 Task: Look for space in Narwar, India from 6th September, 2023 to 10th September, 2023 for 1 adult in price range Rs.9000 to Rs.17000. Place can be private room with 1  bedroom having 1 bed and 1 bathroom. Property type can be house, flat, guest house, hotel. Amenities needed are: washing machine. Booking option can be shelf check-in. Required host language is English.
Action: Mouse moved to (427, 73)
Screenshot: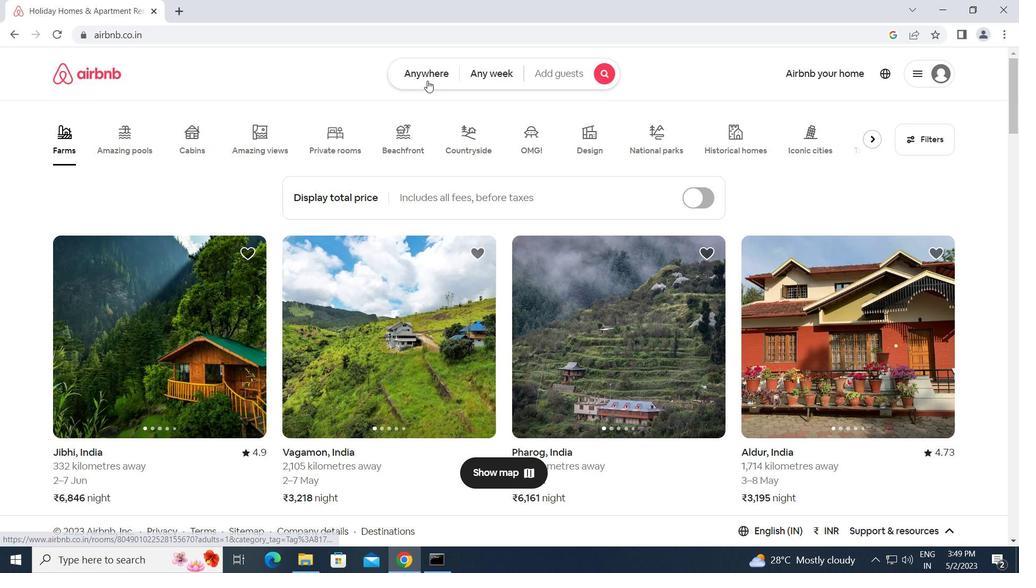 
Action: Mouse pressed left at (427, 73)
Screenshot: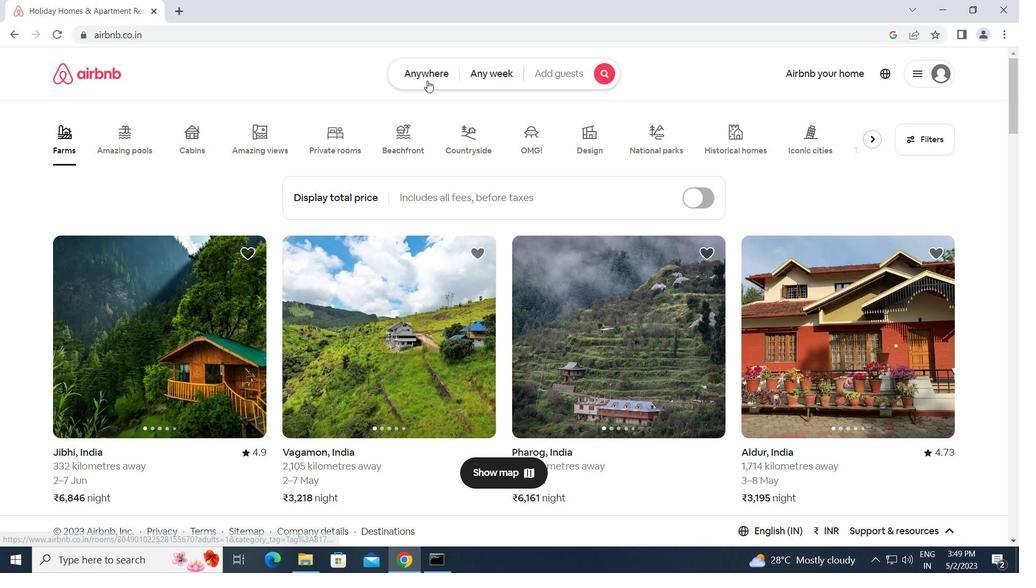 
Action: Mouse moved to (382, 110)
Screenshot: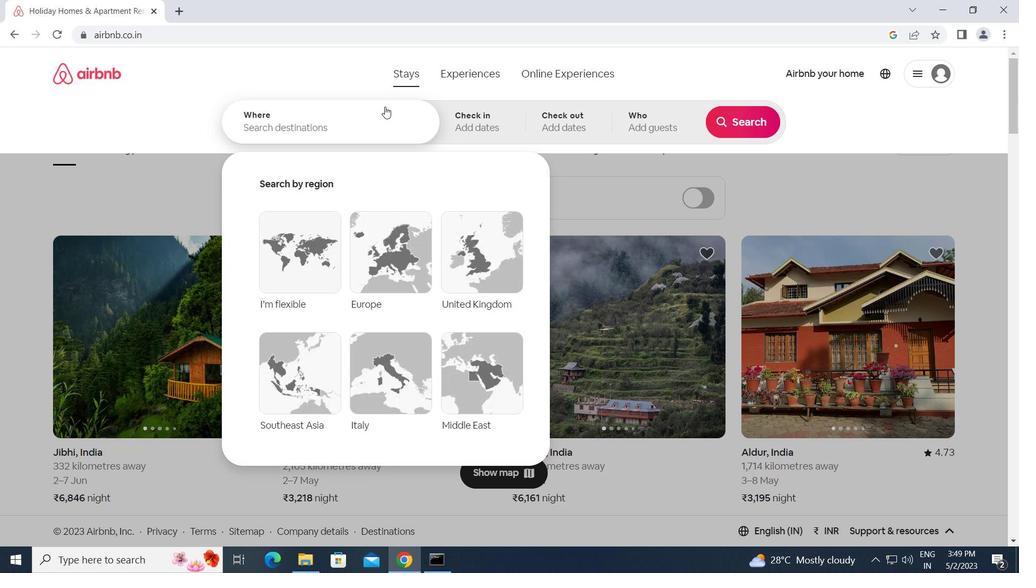 
Action: Mouse pressed left at (382, 110)
Screenshot: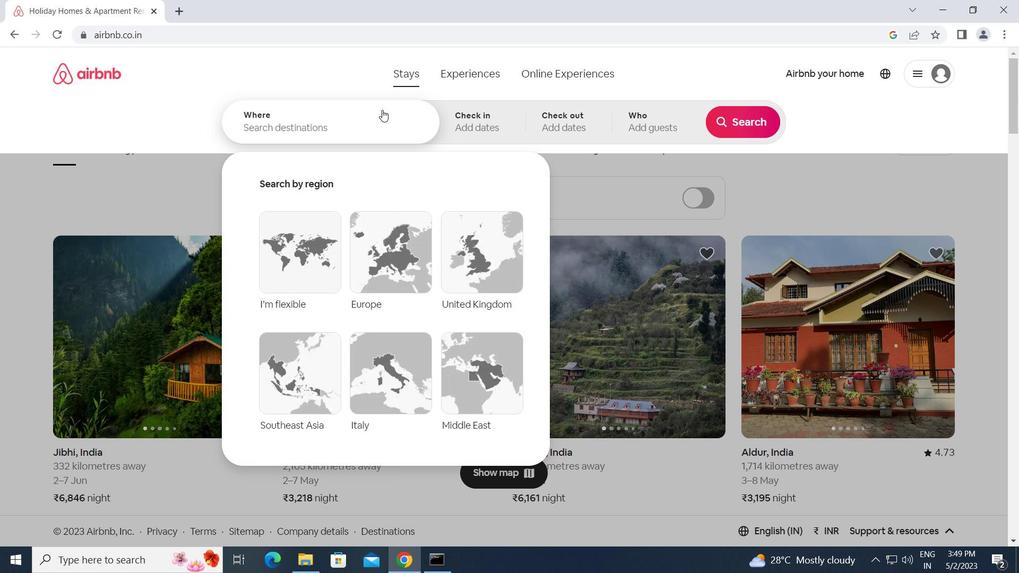 
Action: Key pressed n<Key.caps_lock>ara<Key.backspace>war,<Key.space><Key.caps_lock>i<Key.caps_lock>ndia<Key.enter>
Screenshot: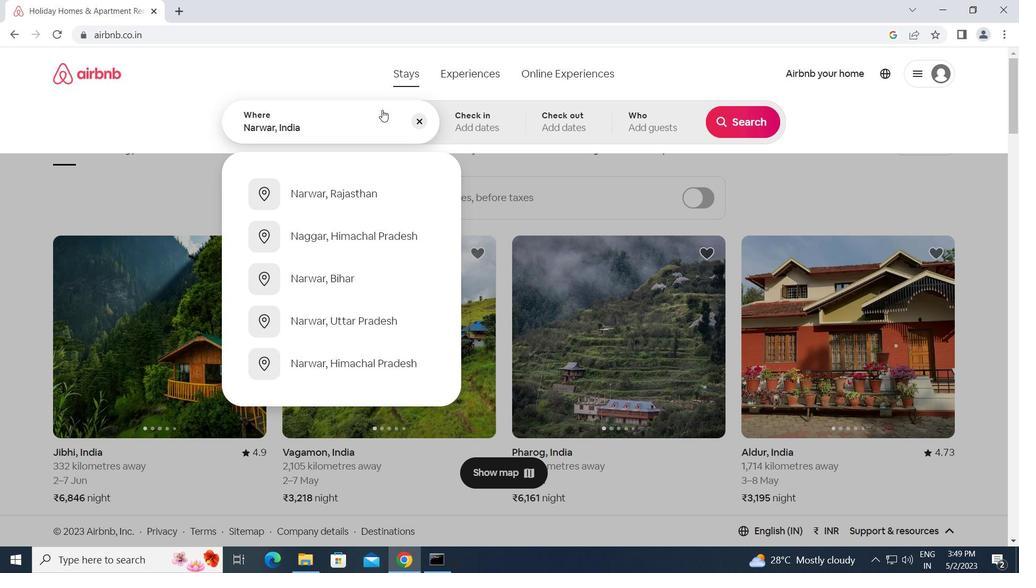 
Action: Mouse moved to (737, 228)
Screenshot: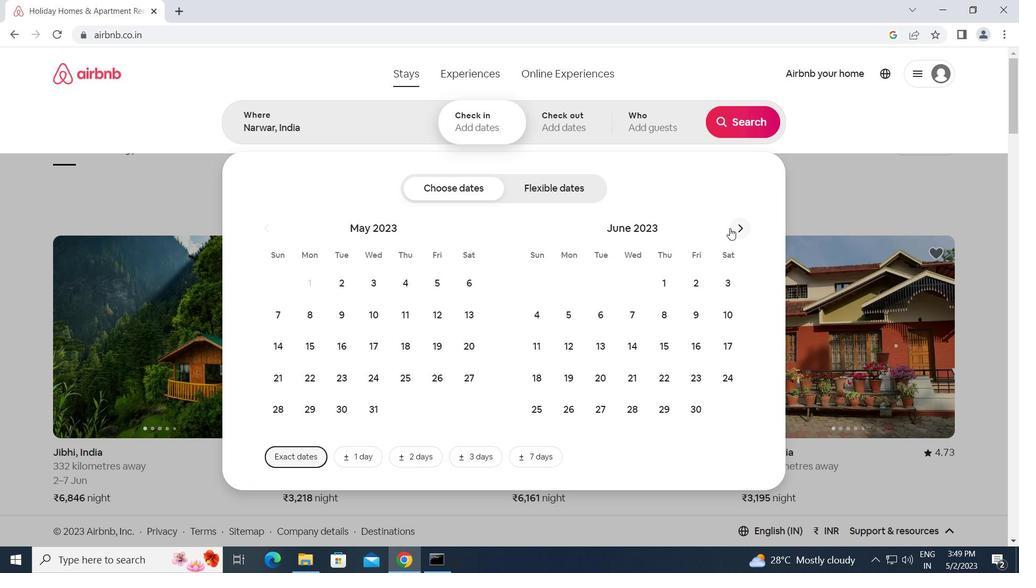 
Action: Mouse pressed left at (737, 228)
Screenshot: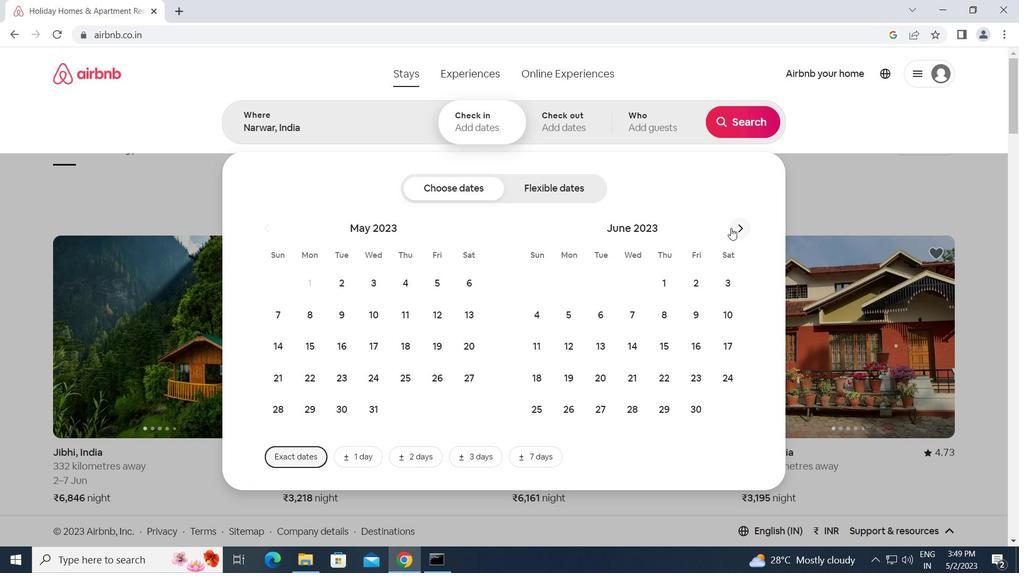 
Action: Mouse pressed left at (737, 228)
Screenshot: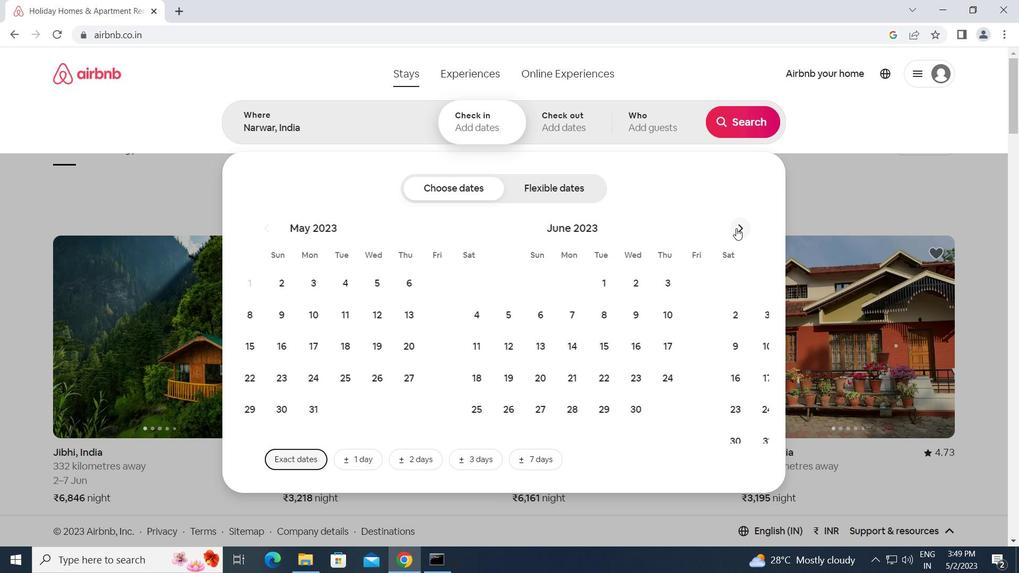 
Action: Mouse moved to (737, 228)
Screenshot: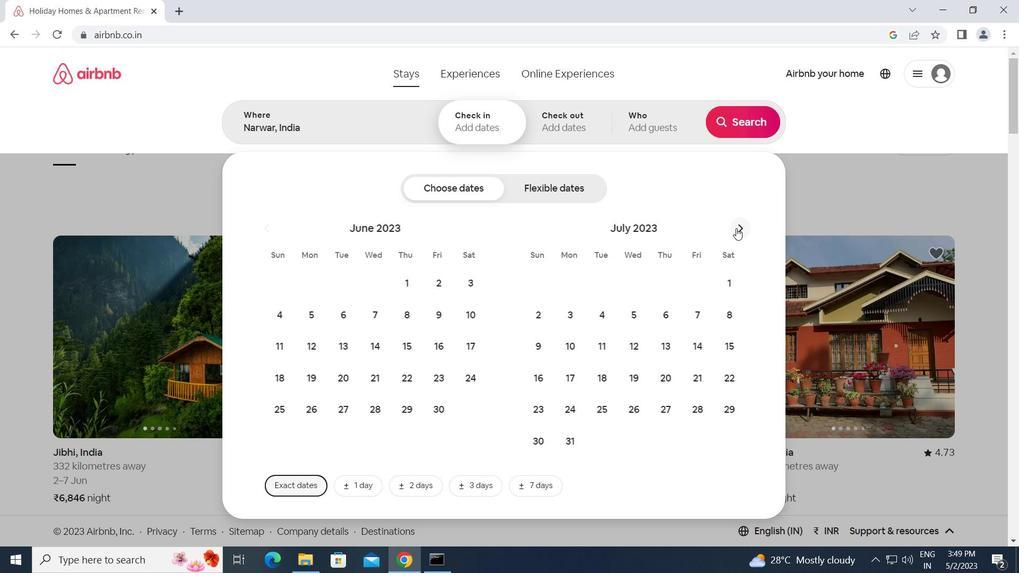
Action: Mouse pressed left at (737, 228)
Screenshot: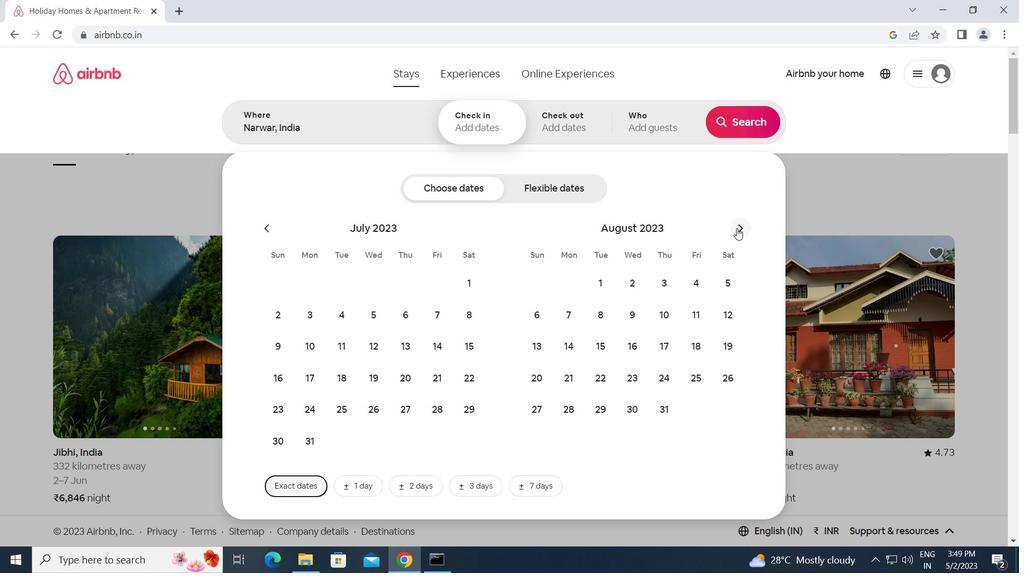 
Action: Mouse moved to (635, 319)
Screenshot: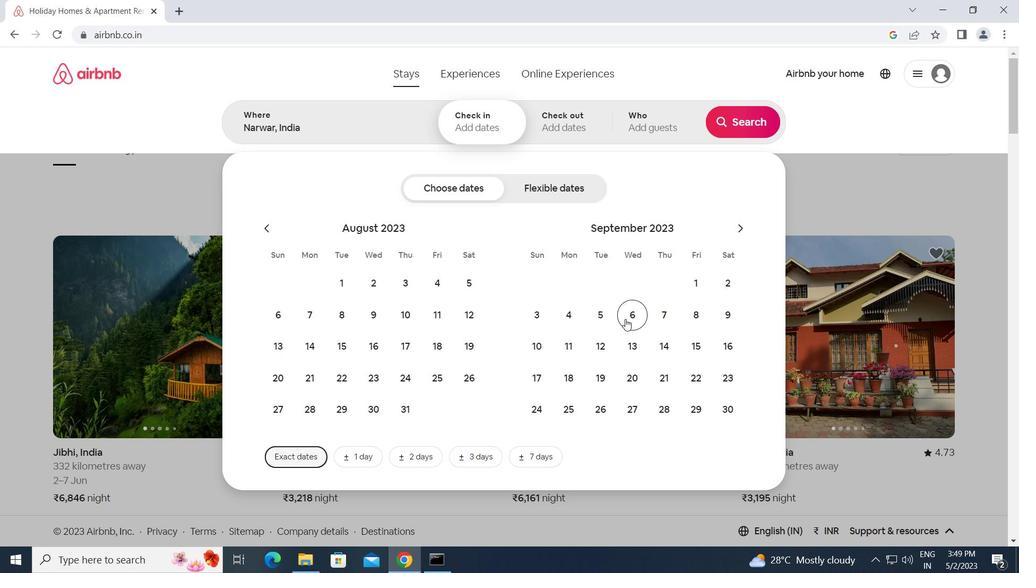 
Action: Mouse pressed left at (635, 319)
Screenshot: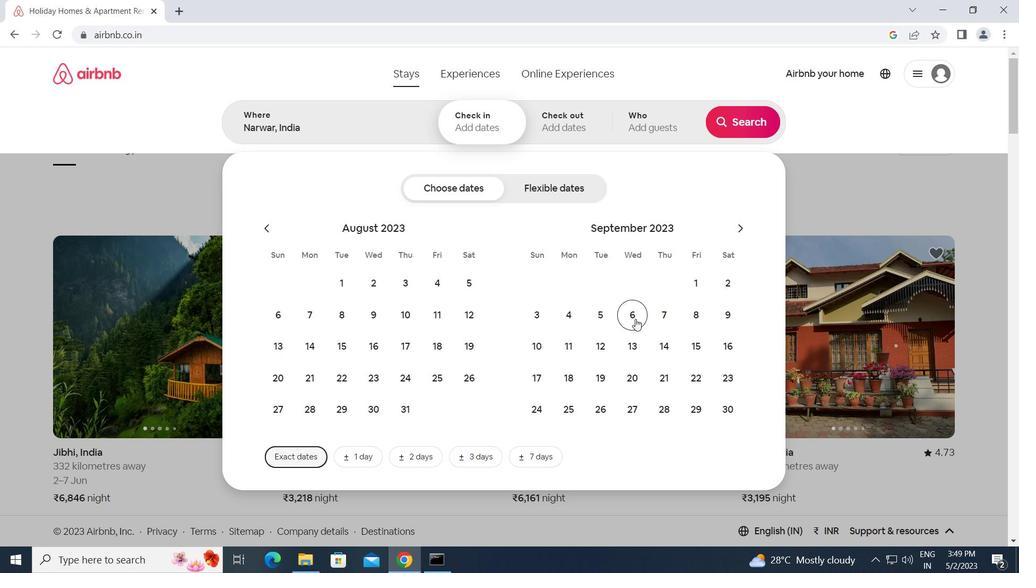 
Action: Mouse moved to (538, 351)
Screenshot: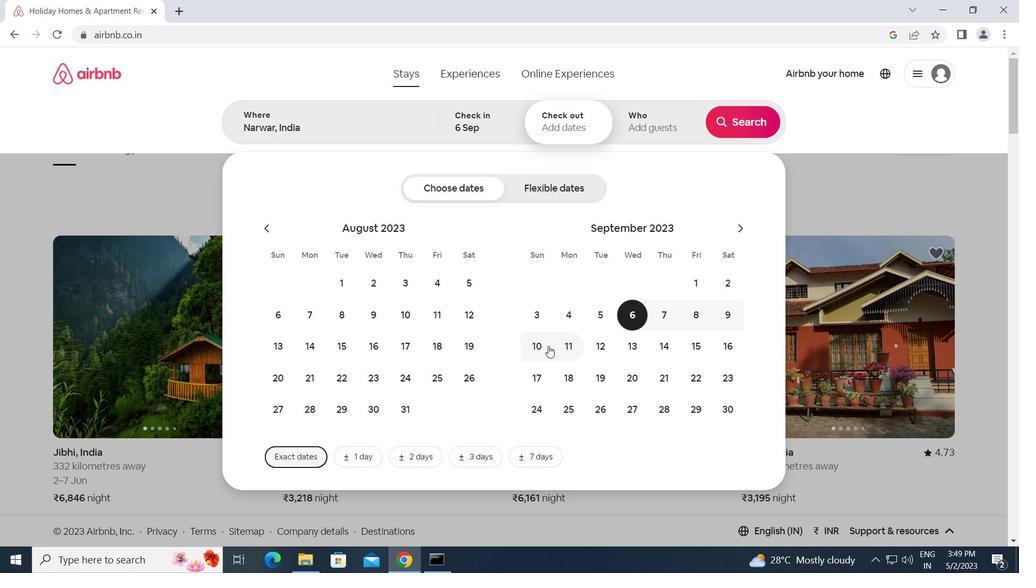 
Action: Mouse pressed left at (538, 351)
Screenshot: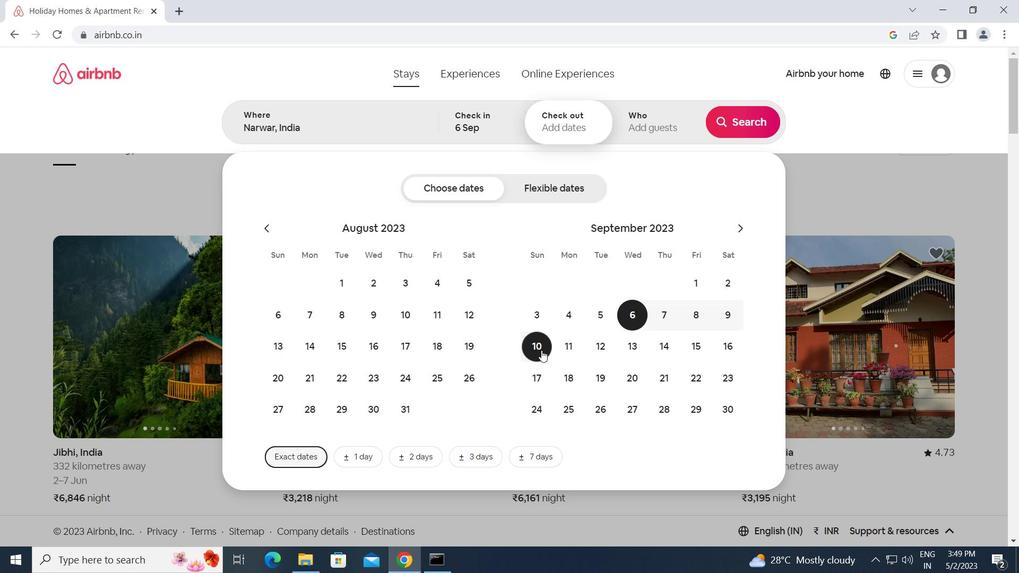 
Action: Mouse moved to (639, 121)
Screenshot: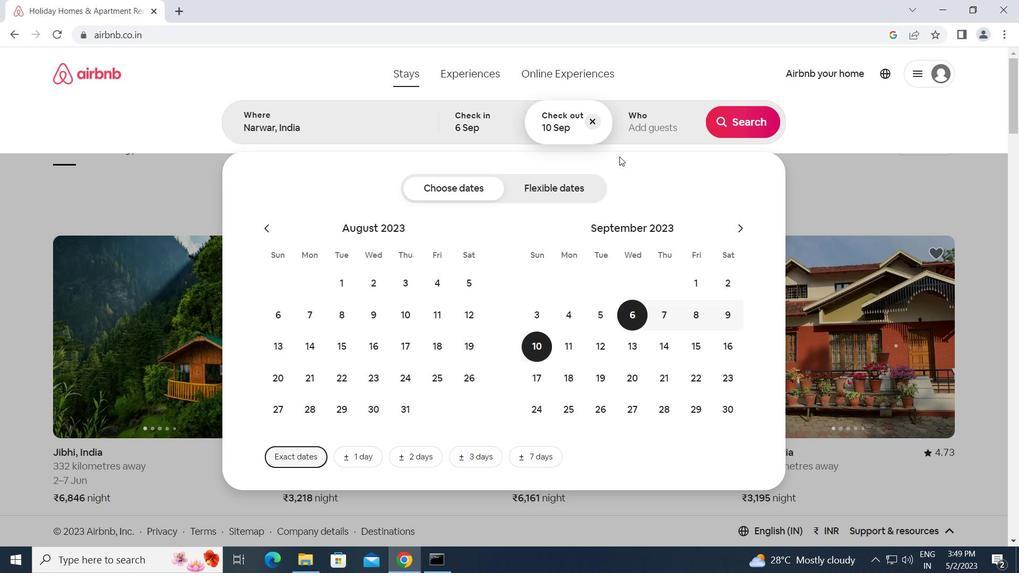 
Action: Mouse pressed left at (639, 121)
Screenshot: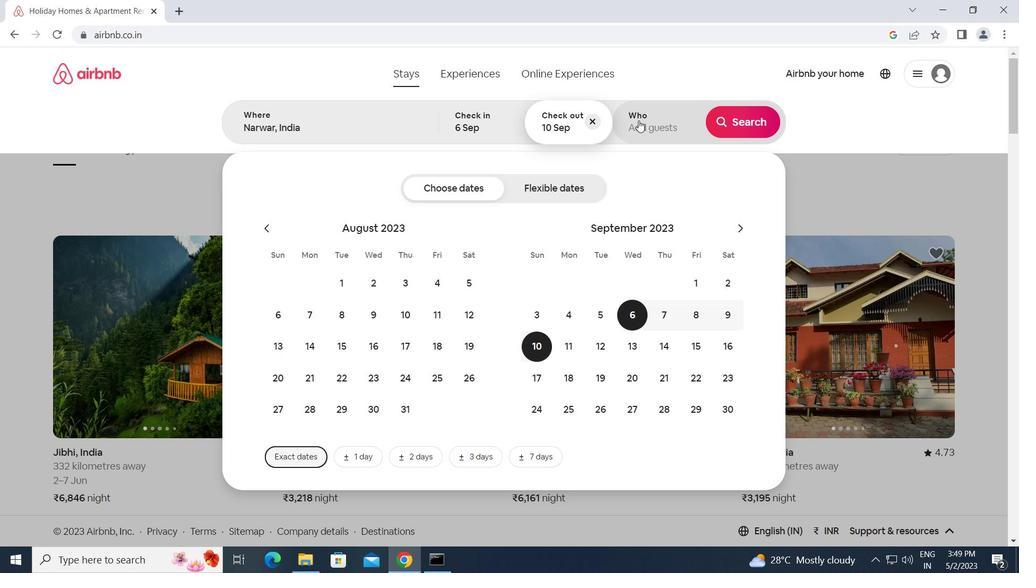 
Action: Mouse moved to (750, 192)
Screenshot: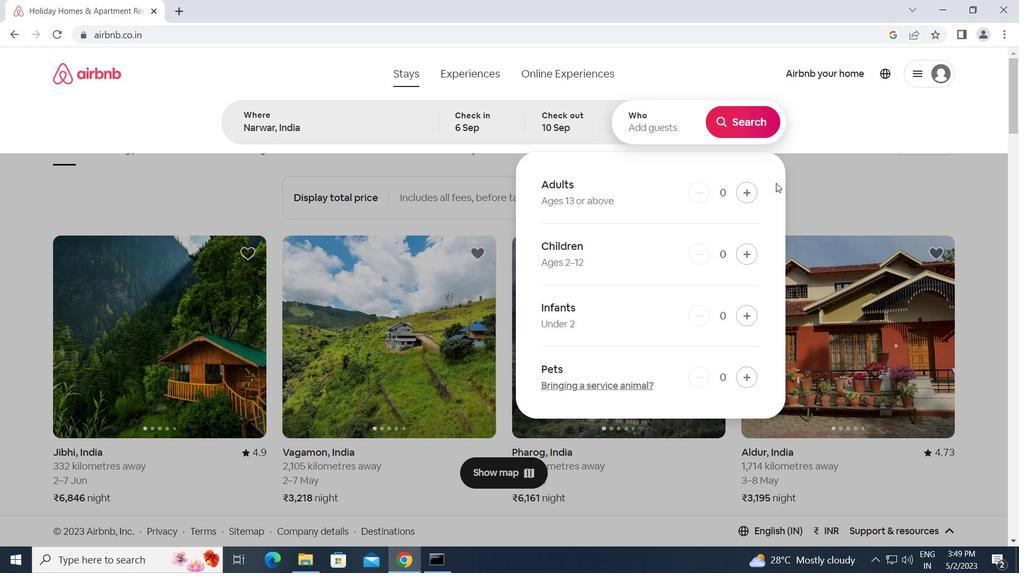 
Action: Mouse pressed left at (750, 192)
Screenshot: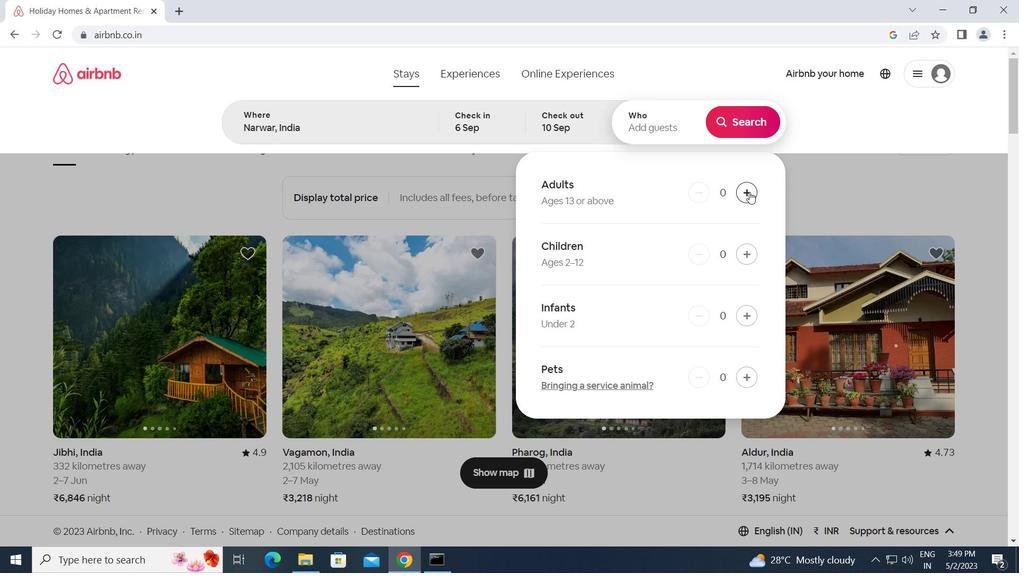 
Action: Mouse moved to (742, 115)
Screenshot: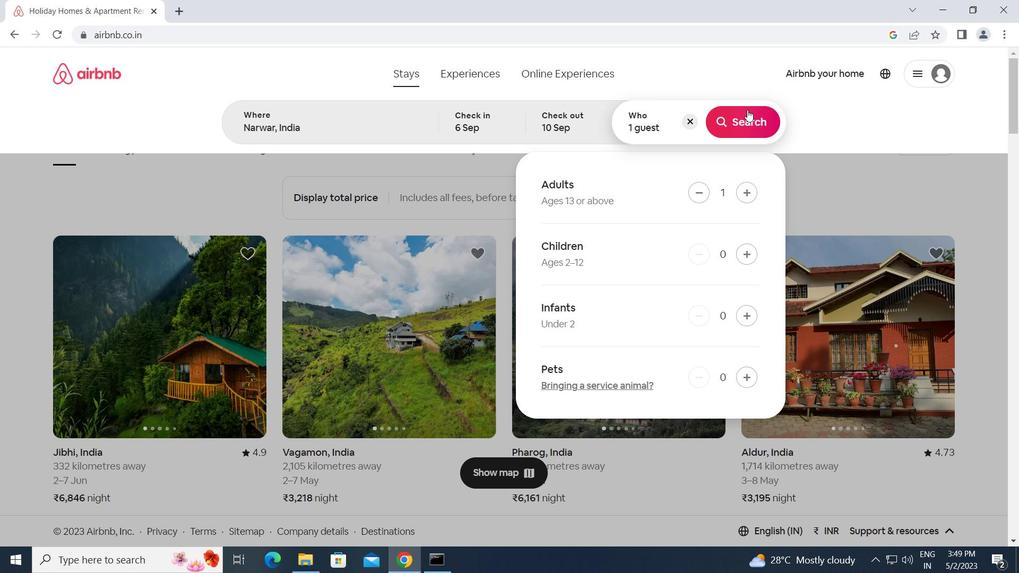
Action: Mouse pressed left at (742, 115)
Screenshot: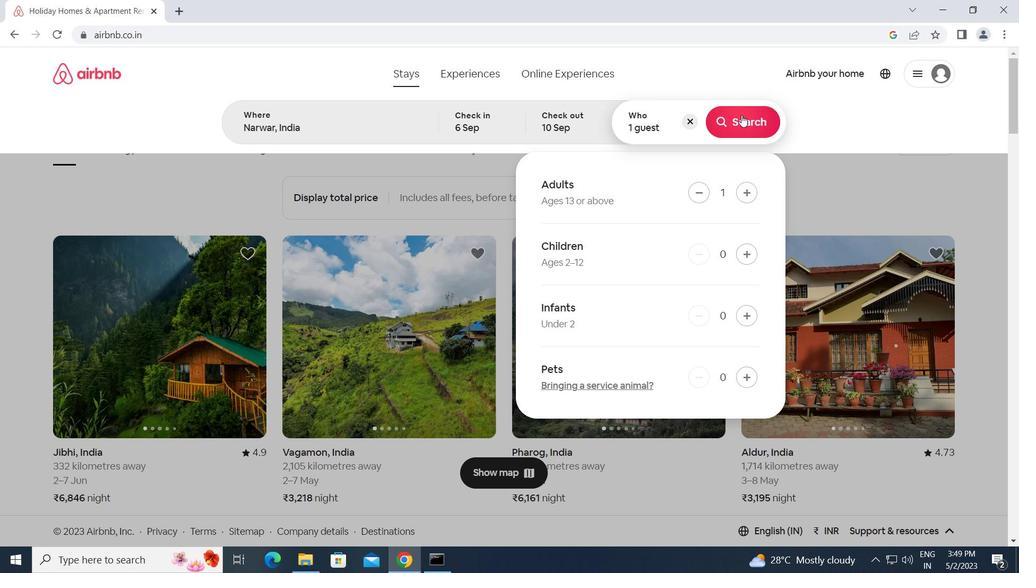 
Action: Mouse moved to (961, 122)
Screenshot: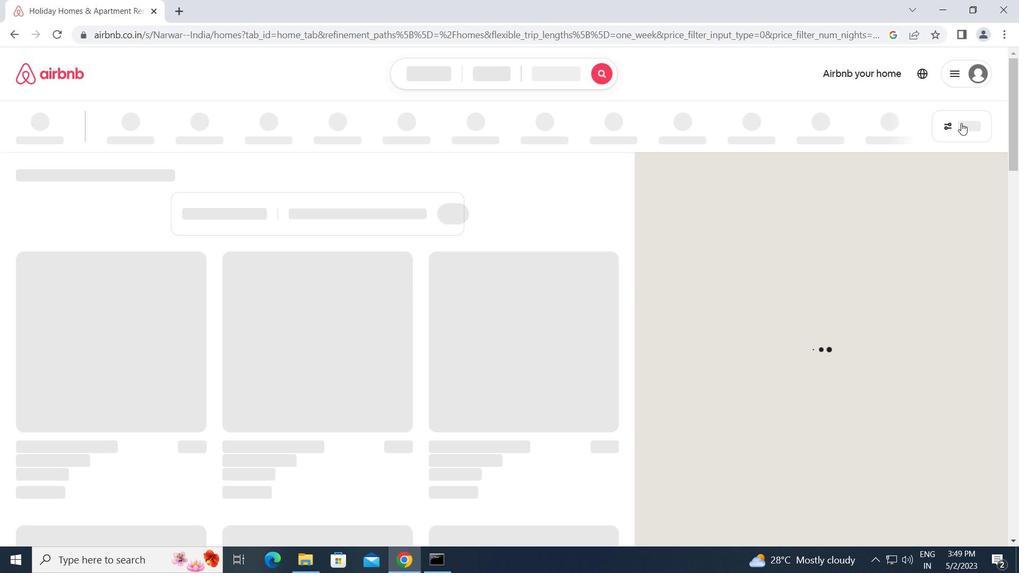 
Action: Mouse pressed left at (961, 122)
Screenshot: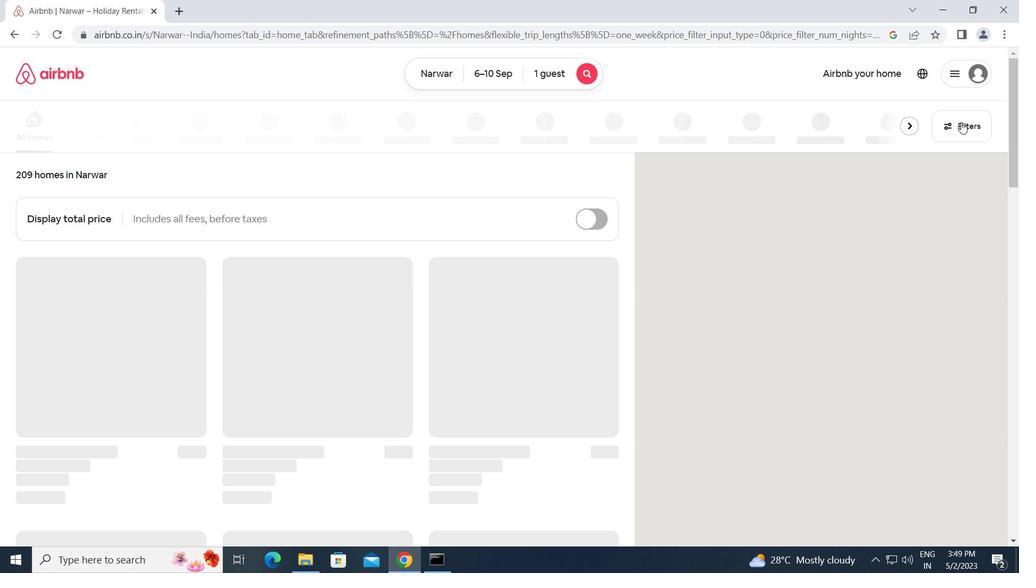 
Action: Mouse moved to (354, 296)
Screenshot: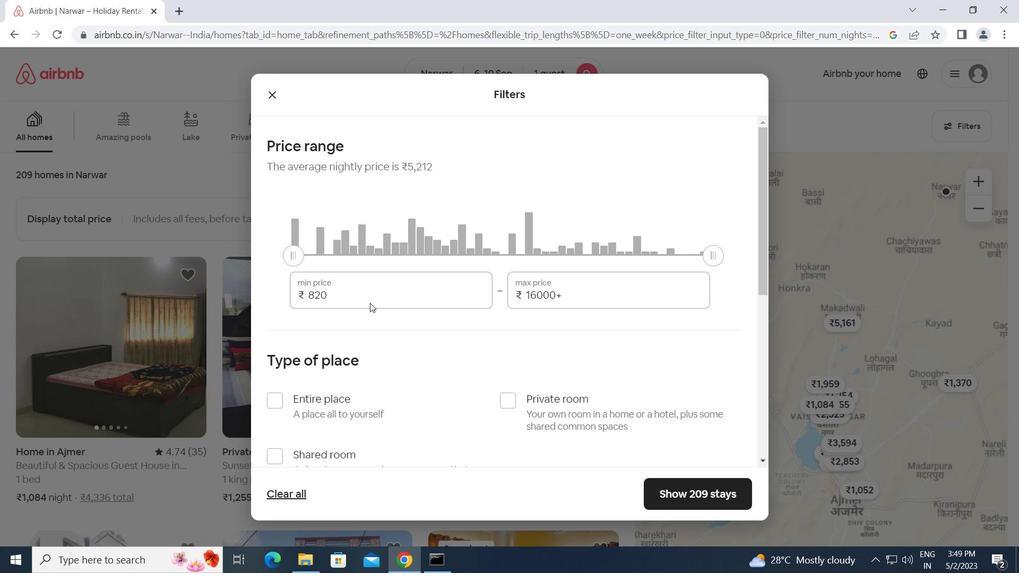 
Action: Mouse pressed left at (354, 296)
Screenshot: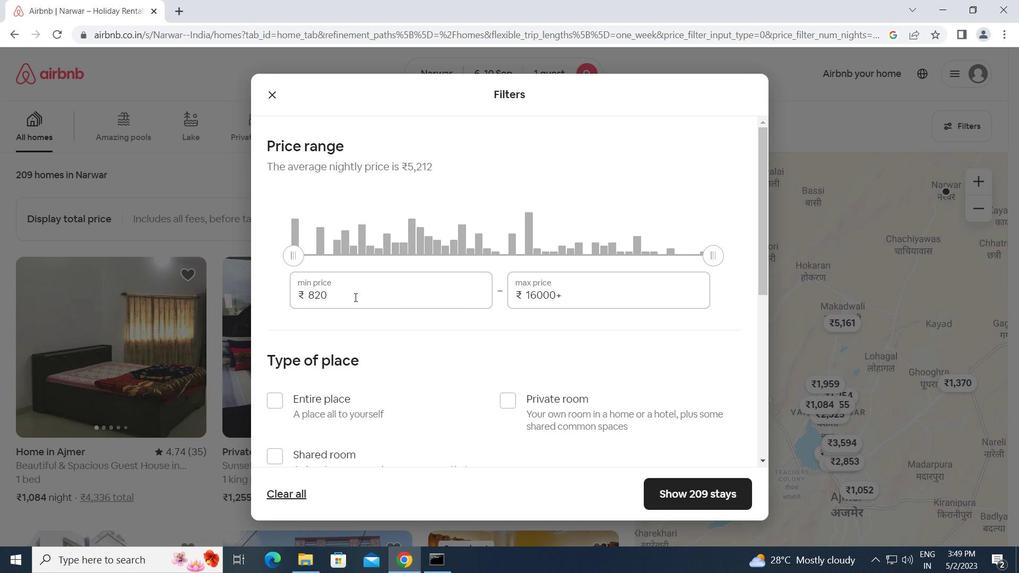 
Action: Mouse moved to (288, 299)
Screenshot: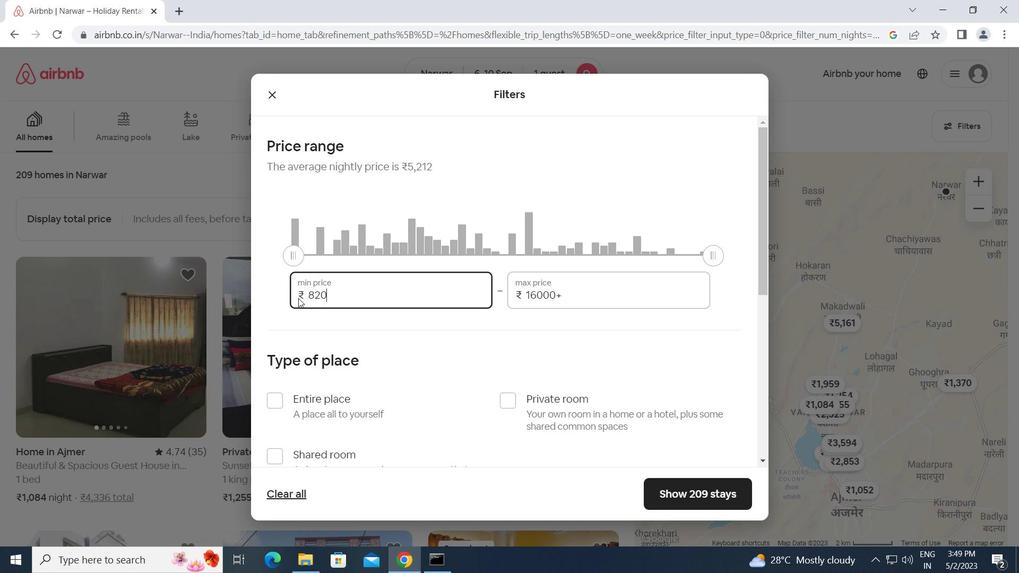 
Action: Key pressed 9000<Key.tab>17<Key.backspace><Key.backspace><Key.backspace><Key.backspace><Key.backspace><Key.backspace><Key.backspace><Key.backspace><Key.backspace><Key.backspace><Key.backspace><Key.backspace><Key.backspace><Key.backspace>17000
Screenshot: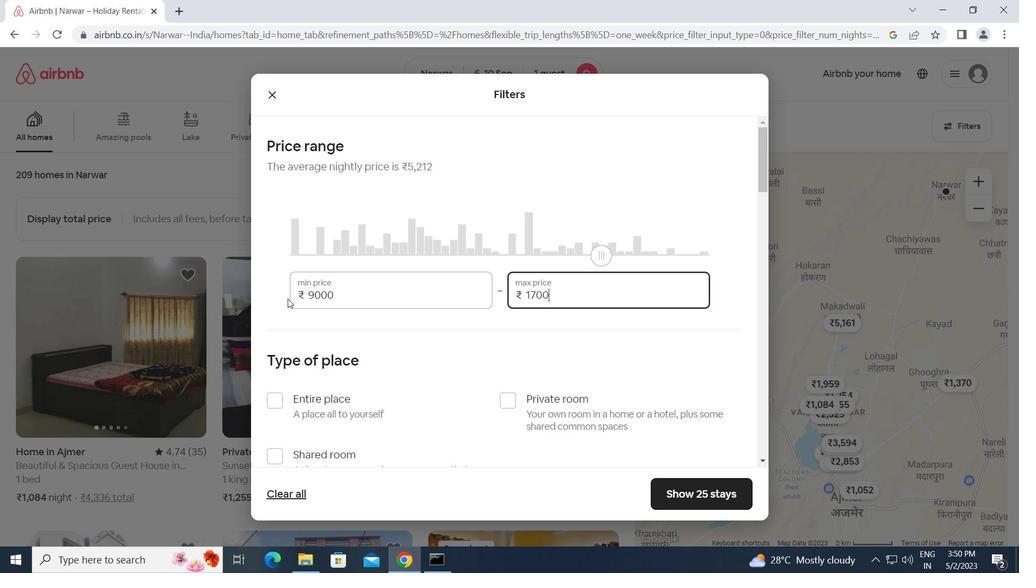 
Action: Mouse moved to (509, 407)
Screenshot: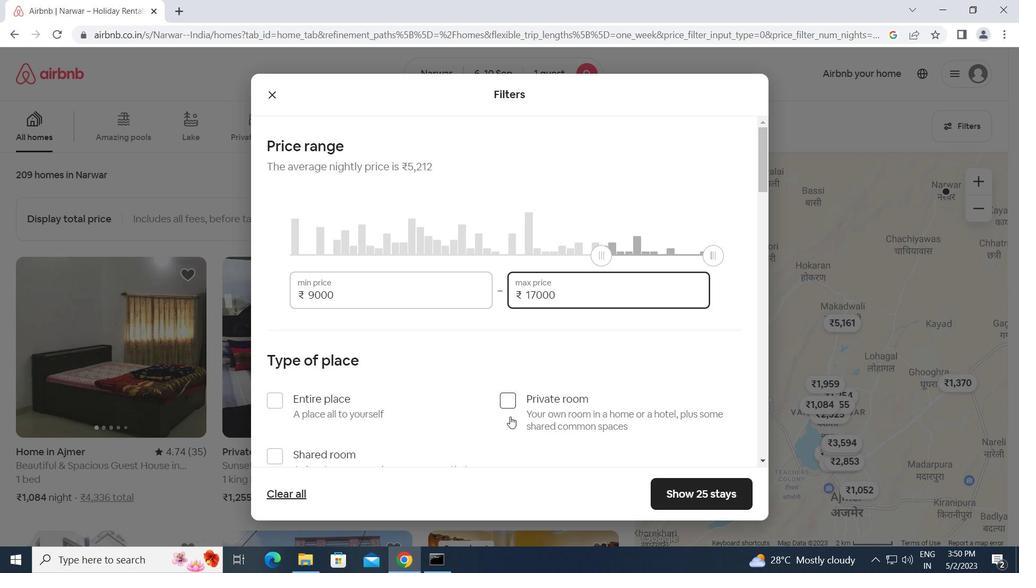 
Action: Mouse pressed left at (509, 407)
Screenshot: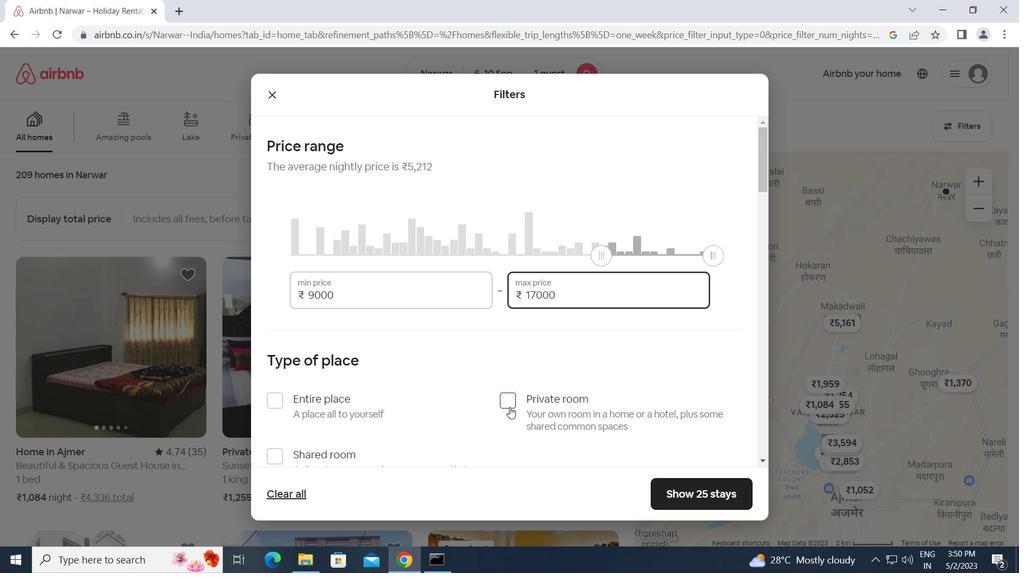 
Action: Mouse moved to (502, 412)
Screenshot: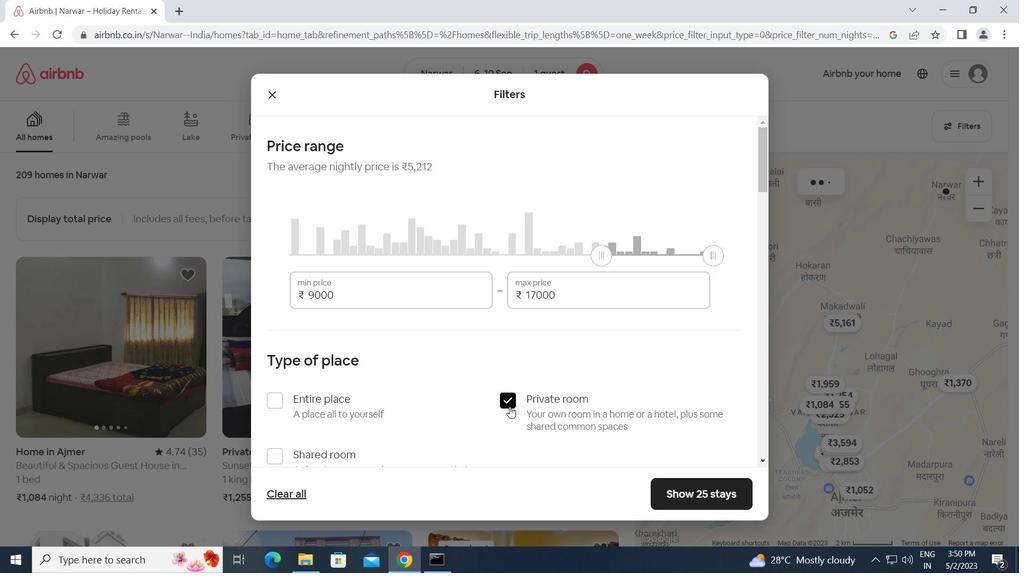 
Action: Mouse scrolled (502, 411) with delta (0, 0)
Screenshot: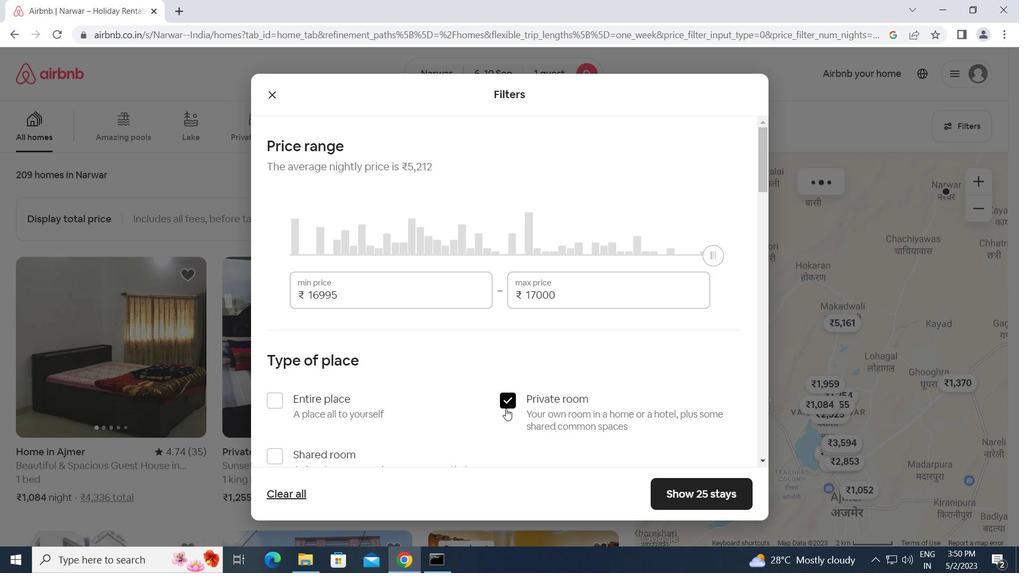 
Action: Mouse scrolled (502, 411) with delta (0, 0)
Screenshot: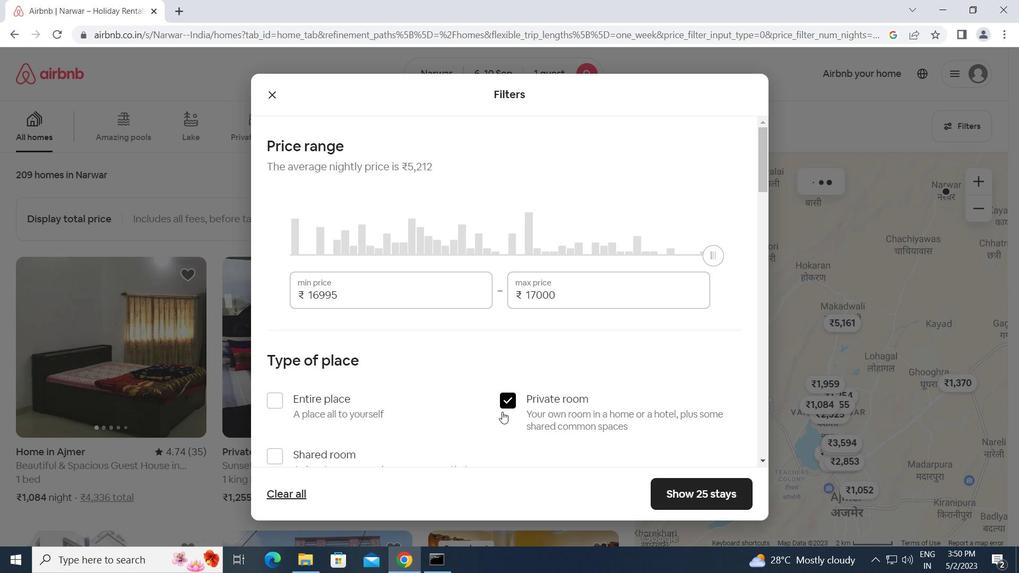 
Action: Mouse scrolled (502, 411) with delta (0, 0)
Screenshot: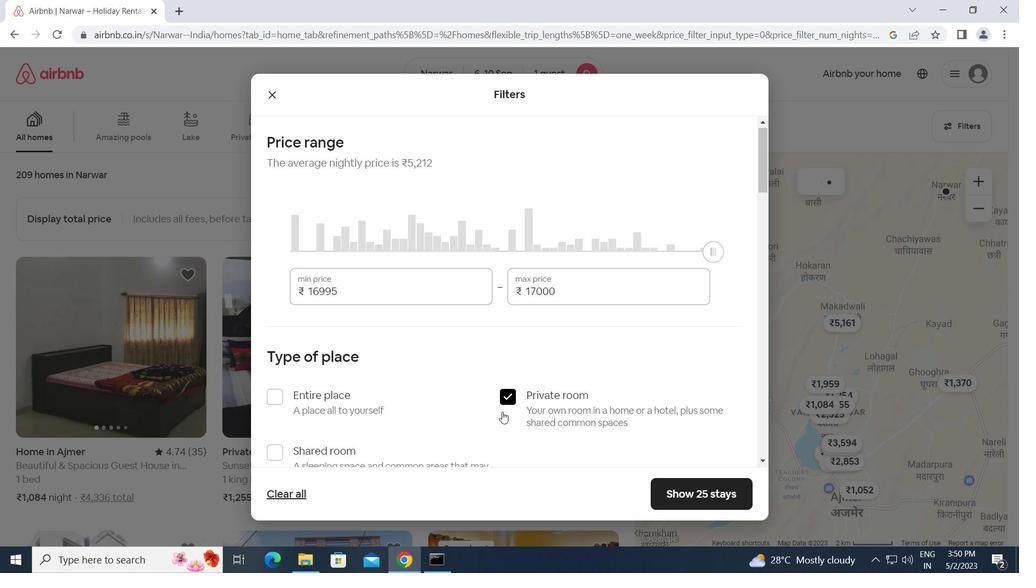 
Action: Mouse scrolled (502, 411) with delta (0, 0)
Screenshot: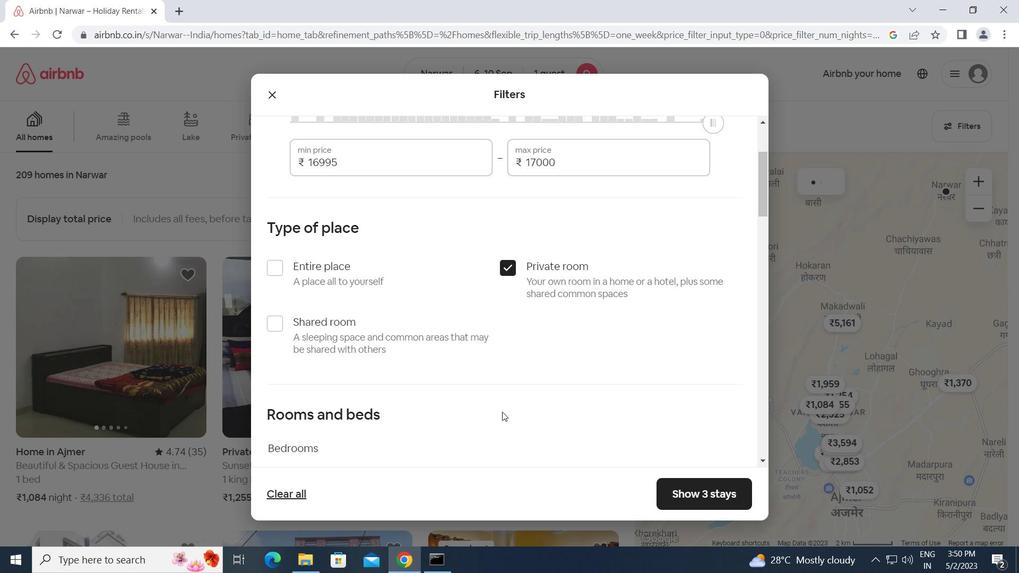 
Action: Mouse scrolled (502, 411) with delta (0, 0)
Screenshot: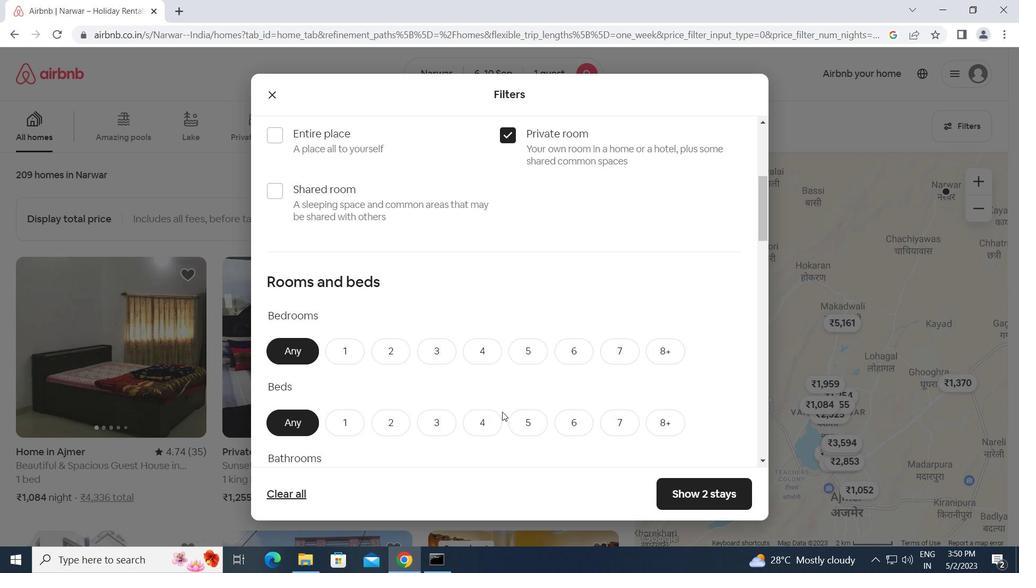 
Action: Mouse moved to (334, 284)
Screenshot: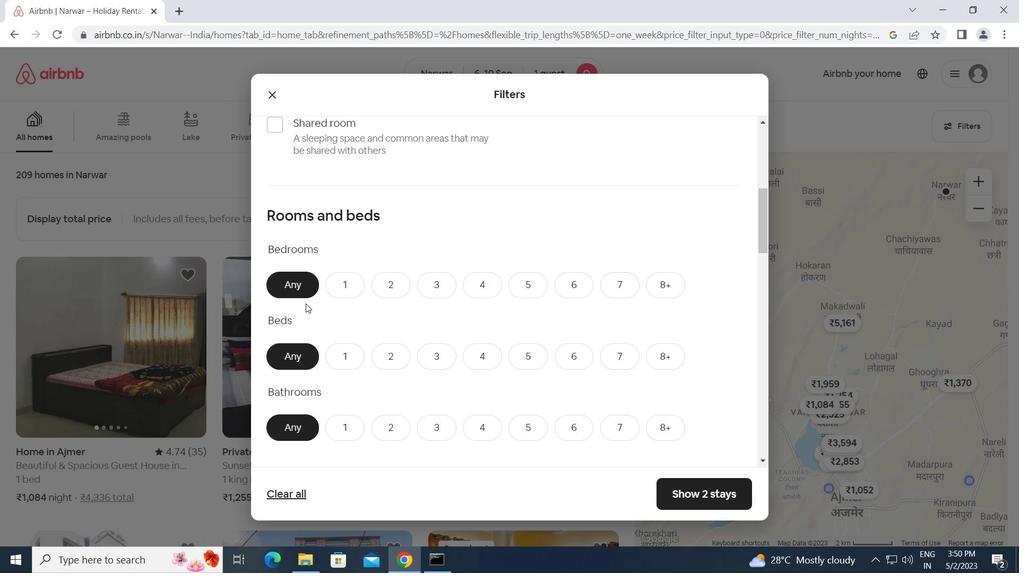 
Action: Mouse pressed left at (334, 284)
Screenshot: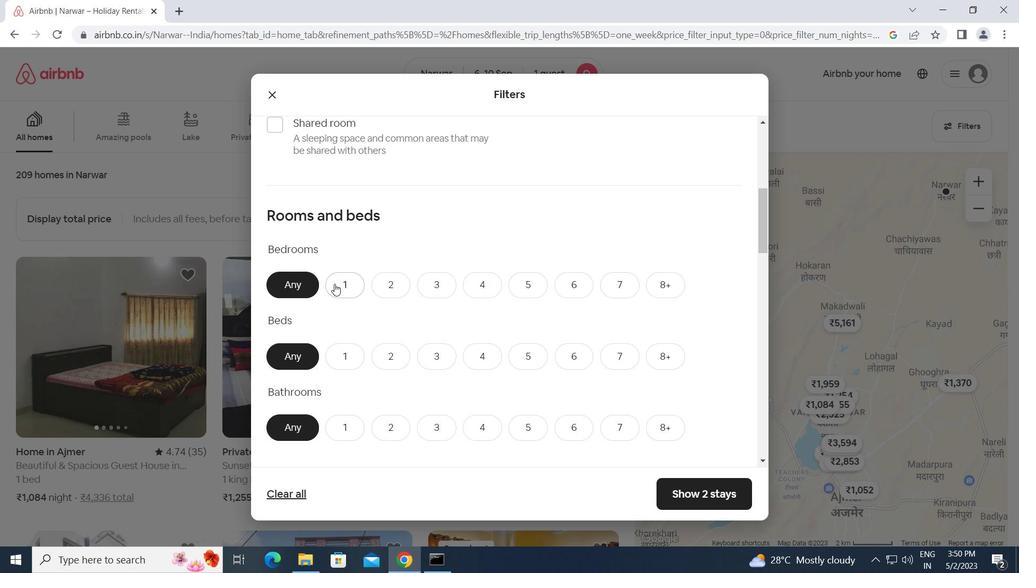 
Action: Mouse moved to (340, 356)
Screenshot: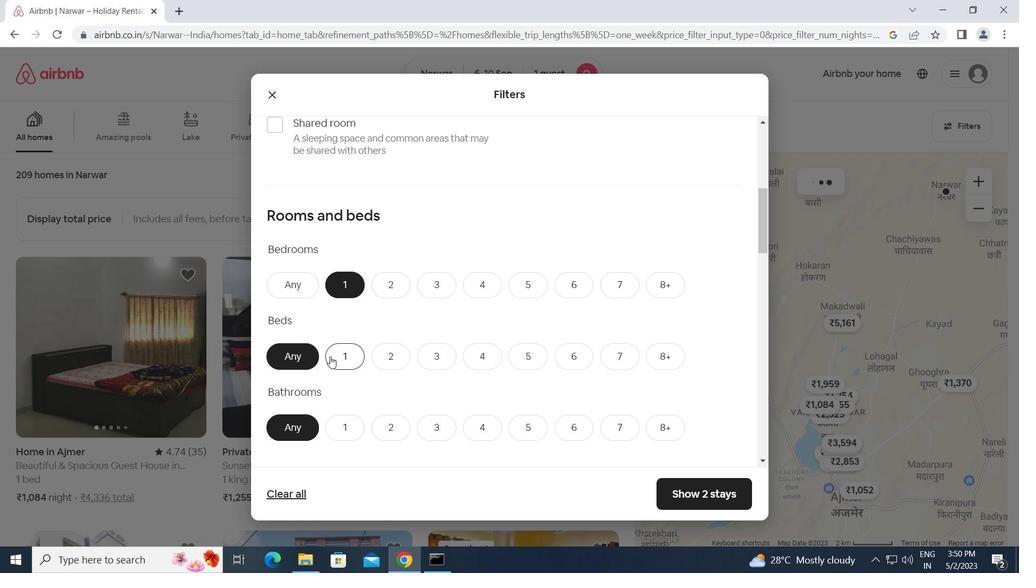 
Action: Mouse pressed left at (340, 356)
Screenshot: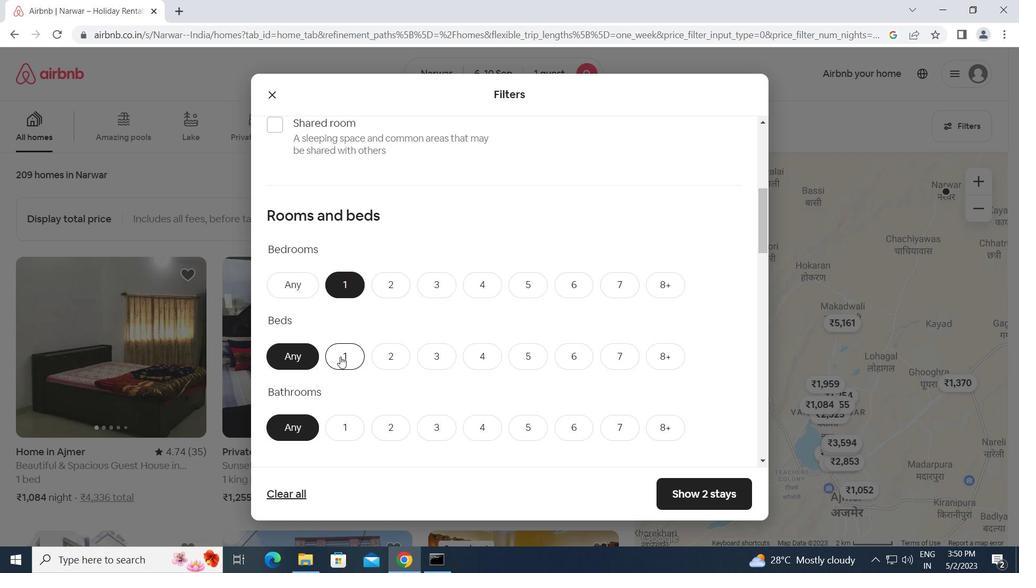 
Action: Mouse moved to (347, 428)
Screenshot: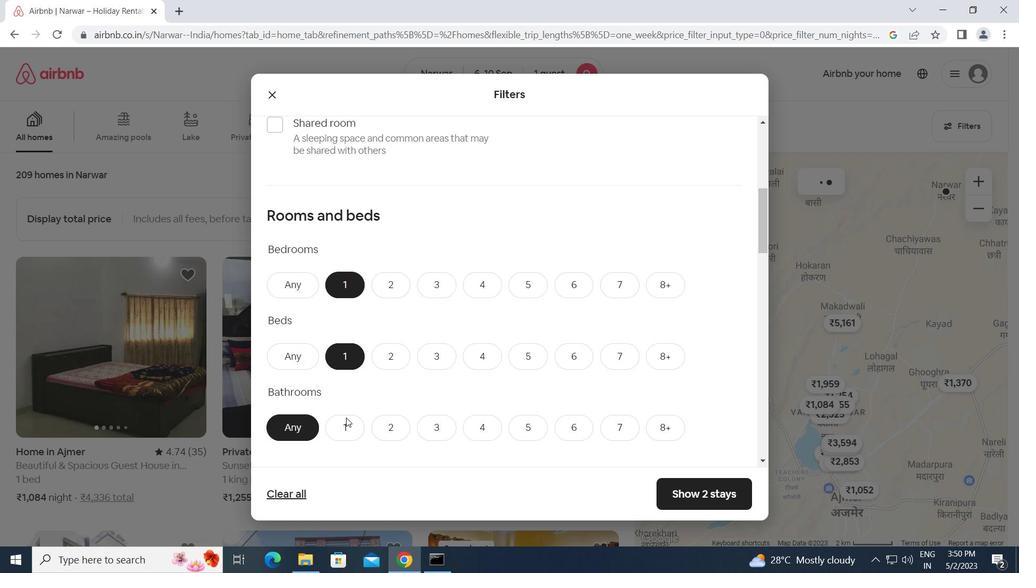
Action: Mouse pressed left at (347, 428)
Screenshot: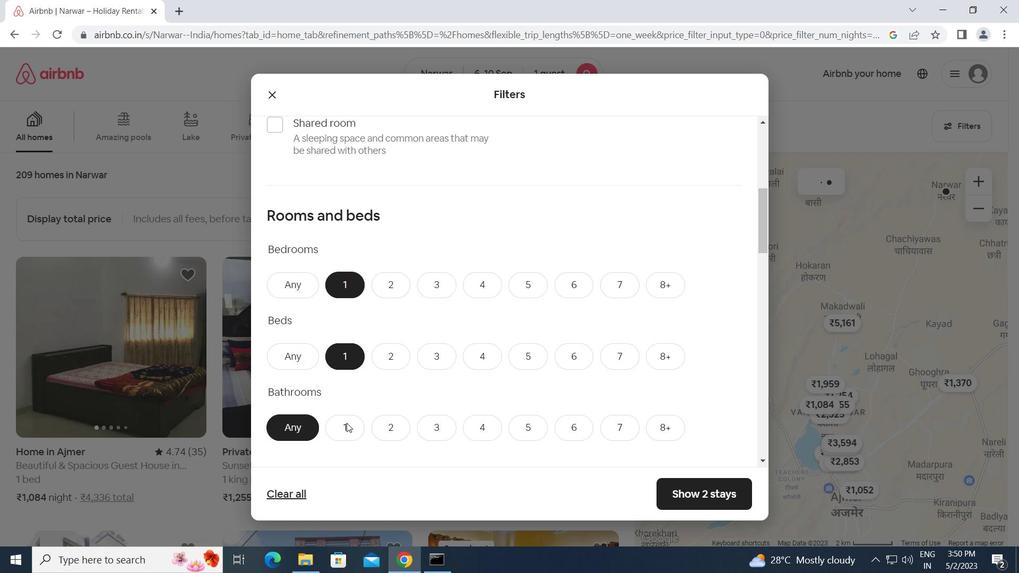 
Action: Mouse moved to (440, 388)
Screenshot: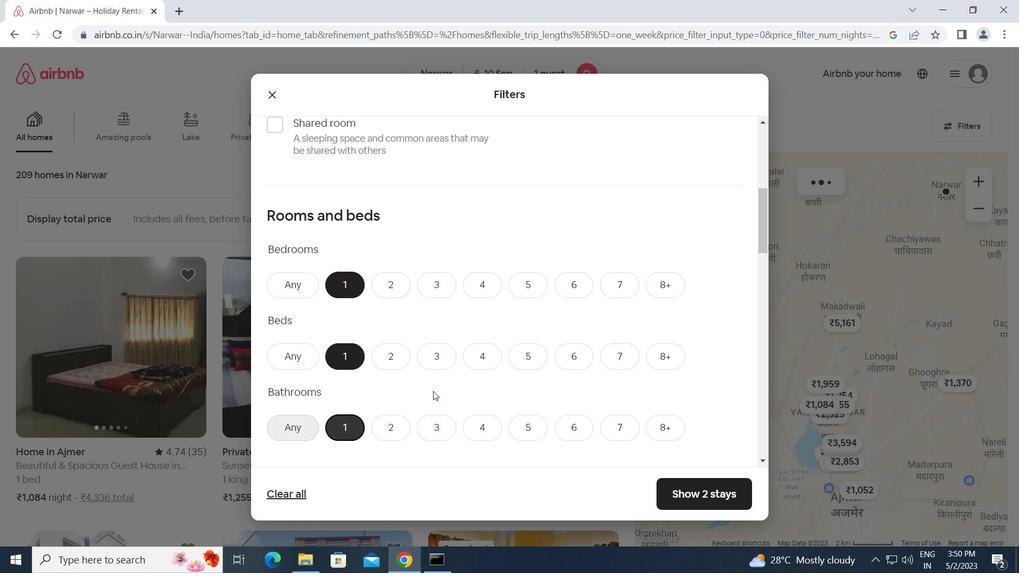 
Action: Mouse scrolled (440, 387) with delta (0, 0)
Screenshot: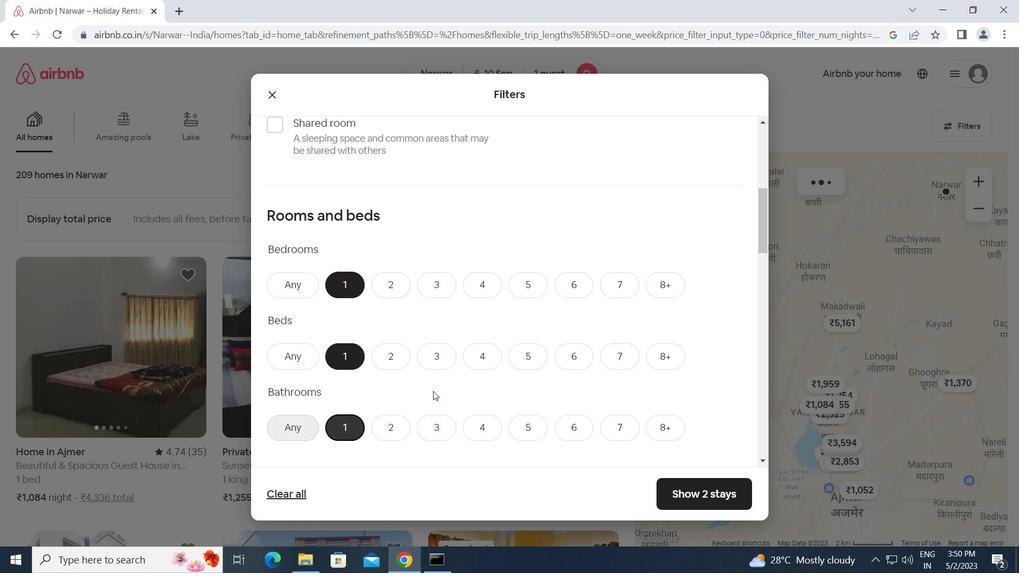 
Action: Mouse scrolled (440, 387) with delta (0, 0)
Screenshot: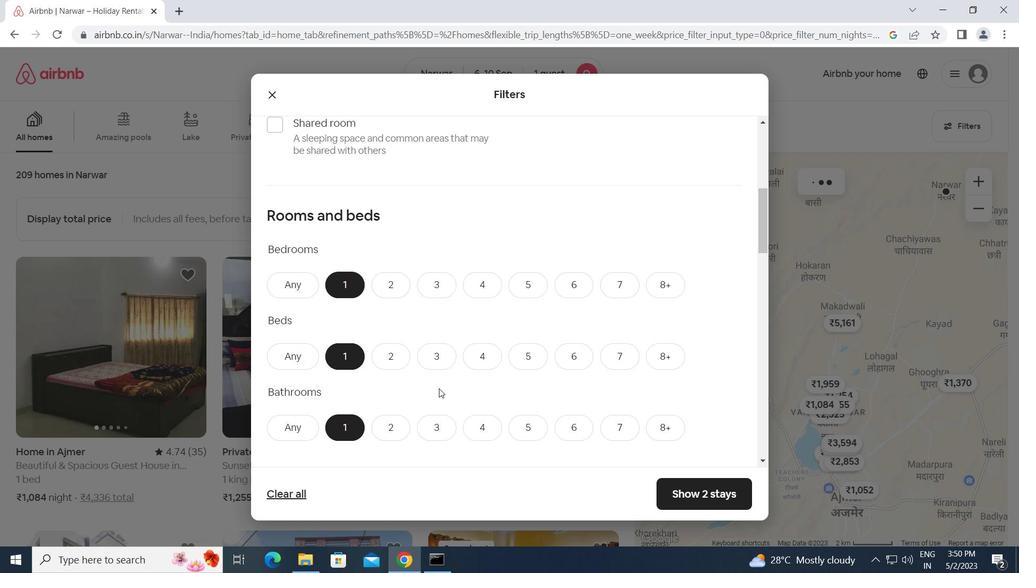 
Action: Mouse scrolled (440, 387) with delta (0, 0)
Screenshot: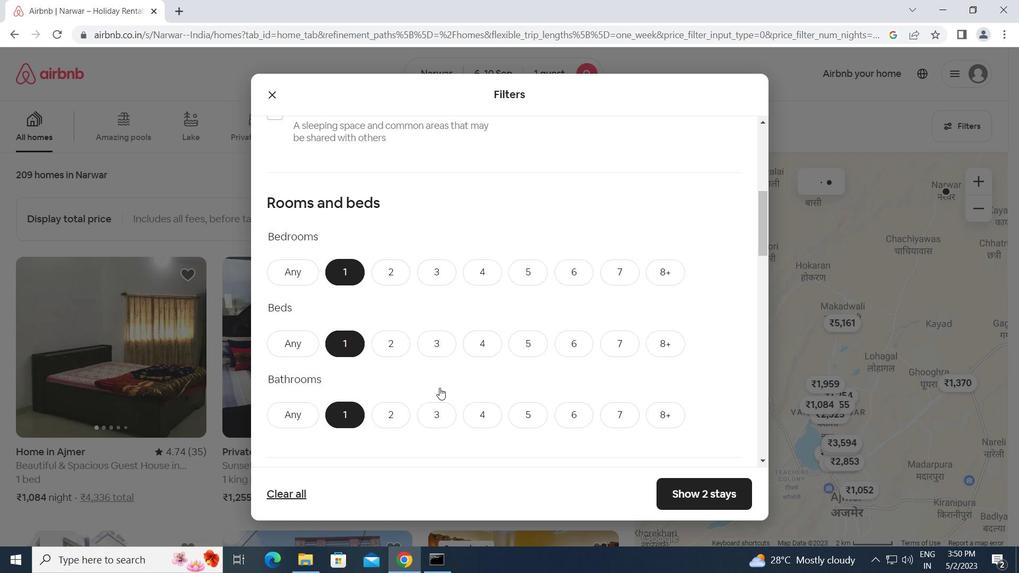 
Action: Mouse scrolled (440, 387) with delta (0, 0)
Screenshot: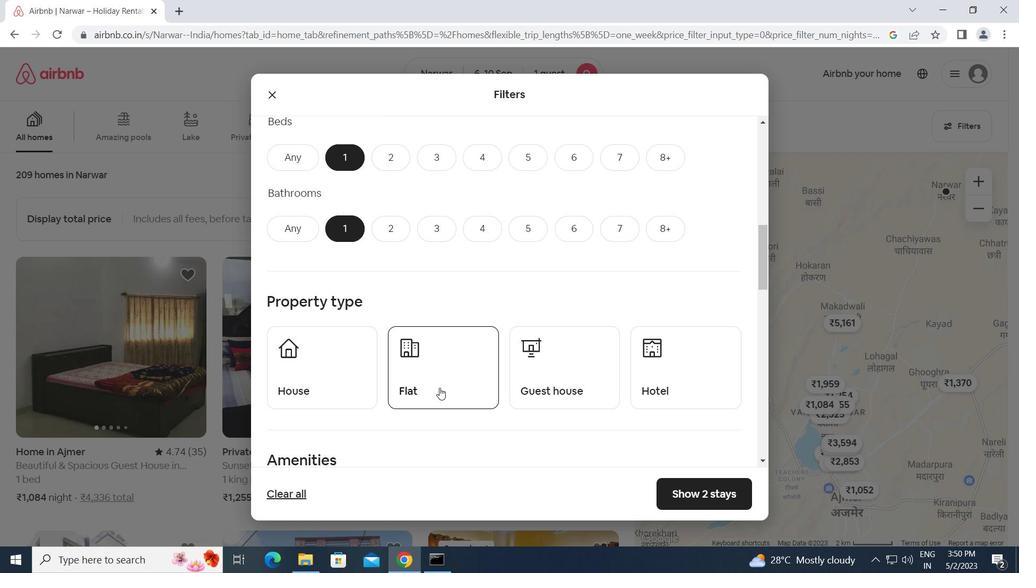 
Action: Mouse moved to (316, 301)
Screenshot: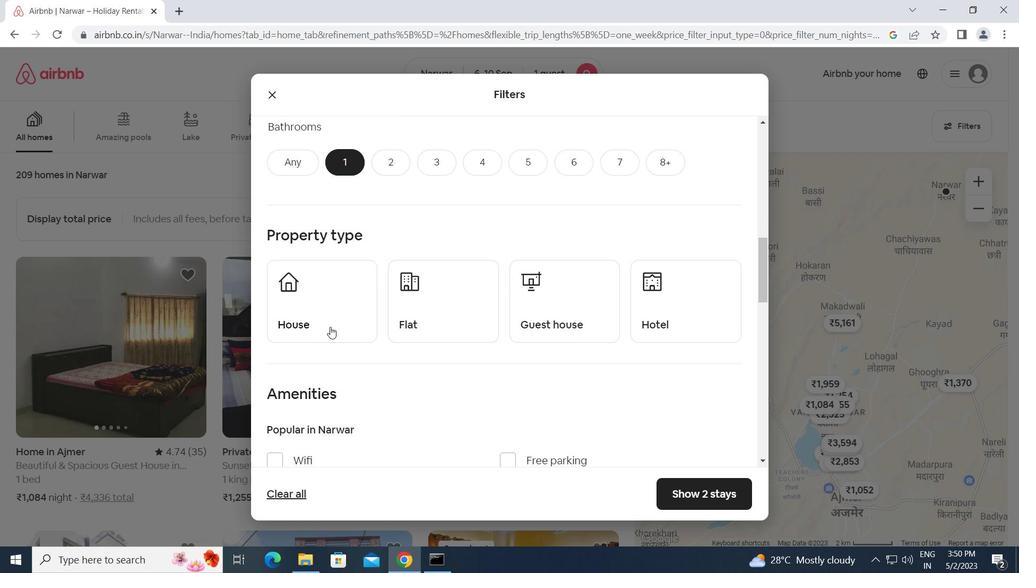 
Action: Mouse pressed left at (316, 301)
Screenshot: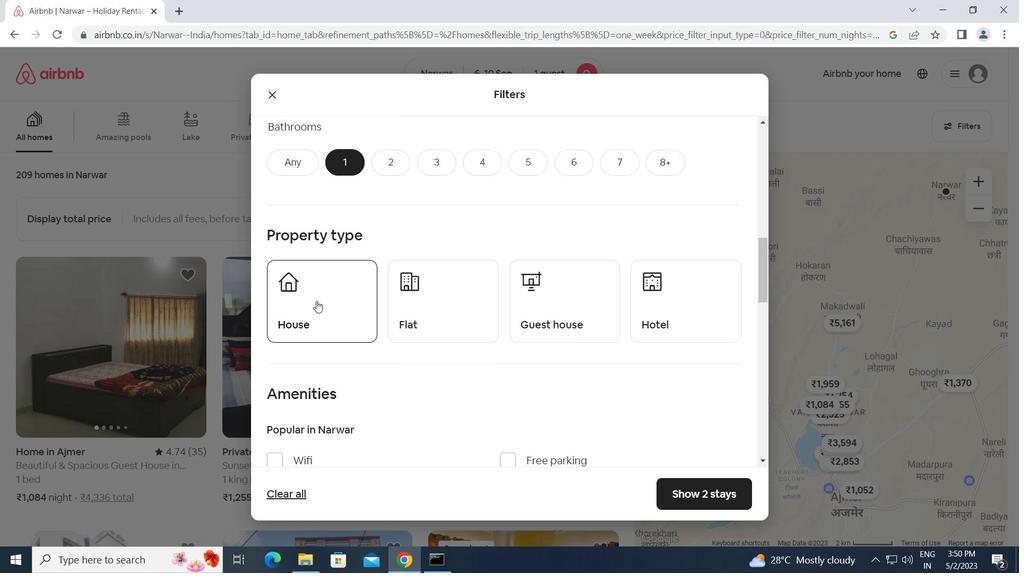 
Action: Mouse moved to (482, 313)
Screenshot: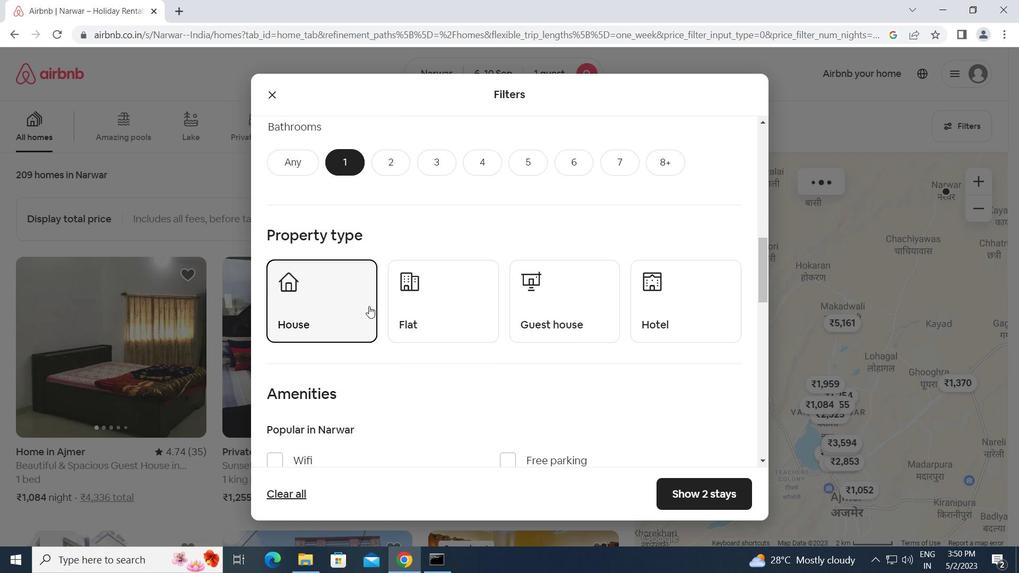 
Action: Mouse pressed left at (482, 313)
Screenshot: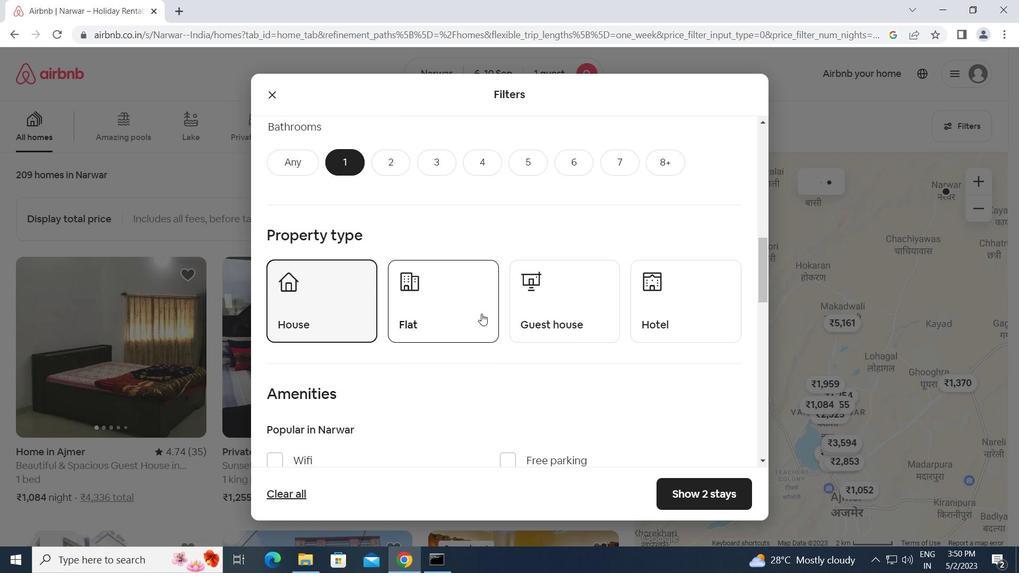 
Action: Mouse moved to (577, 308)
Screenshot: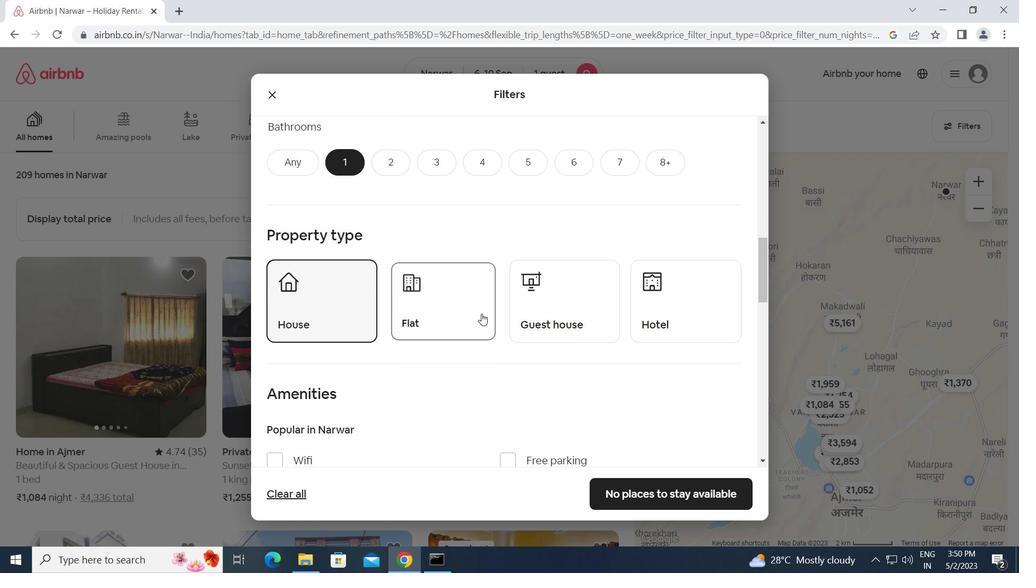 
Action: Mouse pressed left at (577, 308)
Screenshot: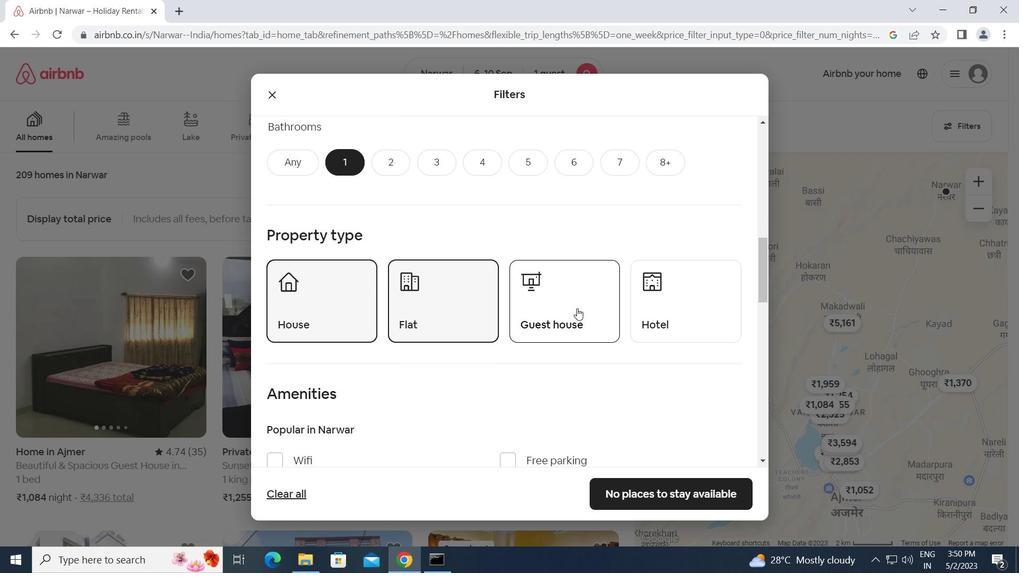 
Action: Mouse moved to (675, 297)
Screenshot: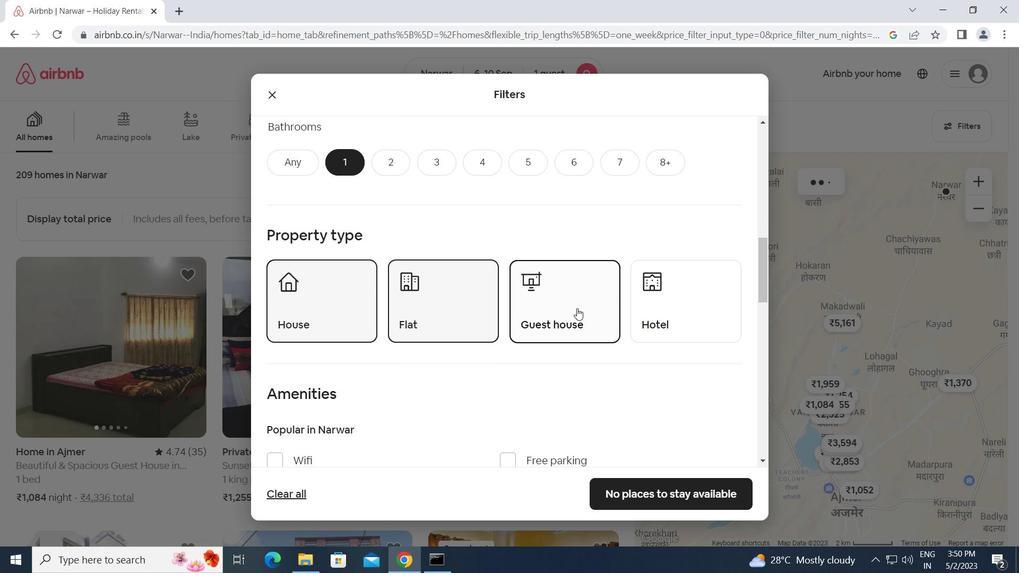 
Action: Mouse pressed left at (675, 297)
Screenshot: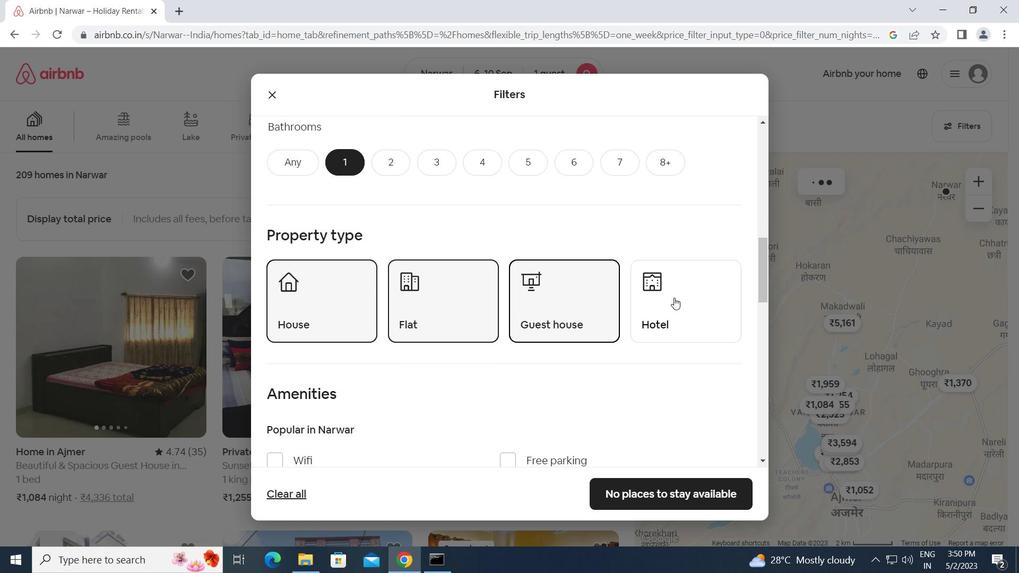 
Action: Mouse moved to (548, 336)
Screenshot: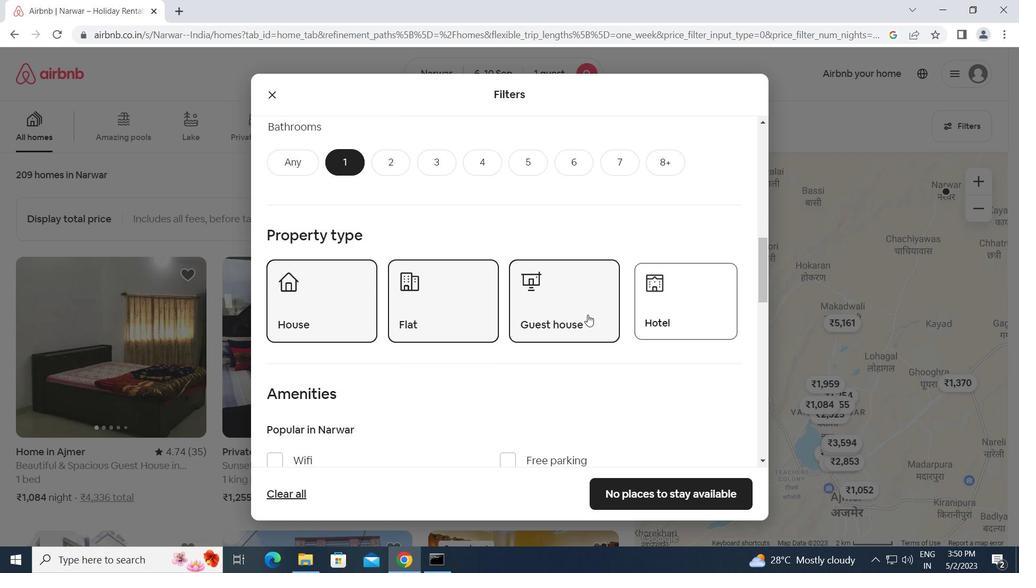 
Action: Mouse scrolled (548, 335) with delta (0, 0)
Screenshot: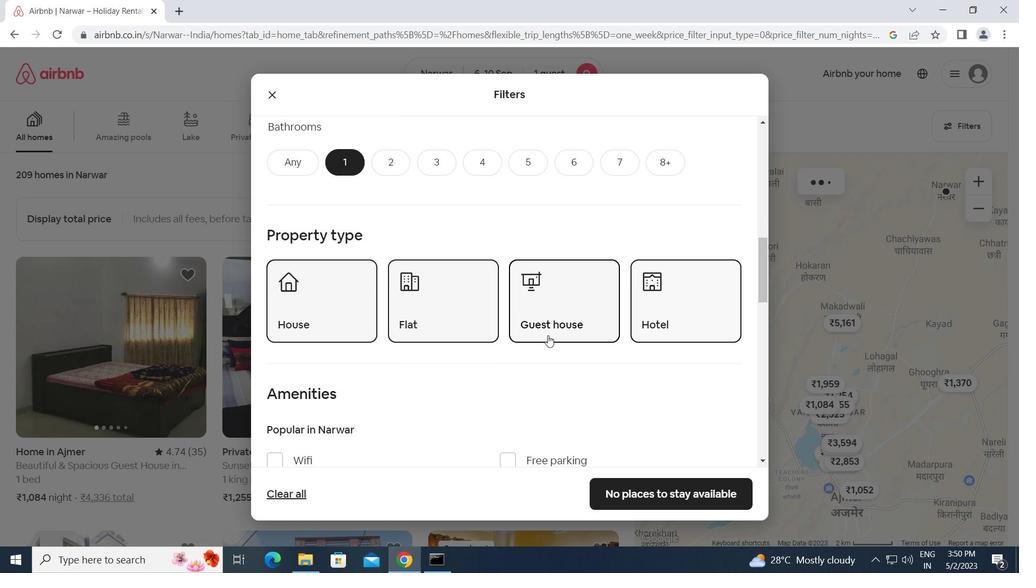 
Action: Mouse scrolled (548, 335) with delta (0, 0)
Screenshot: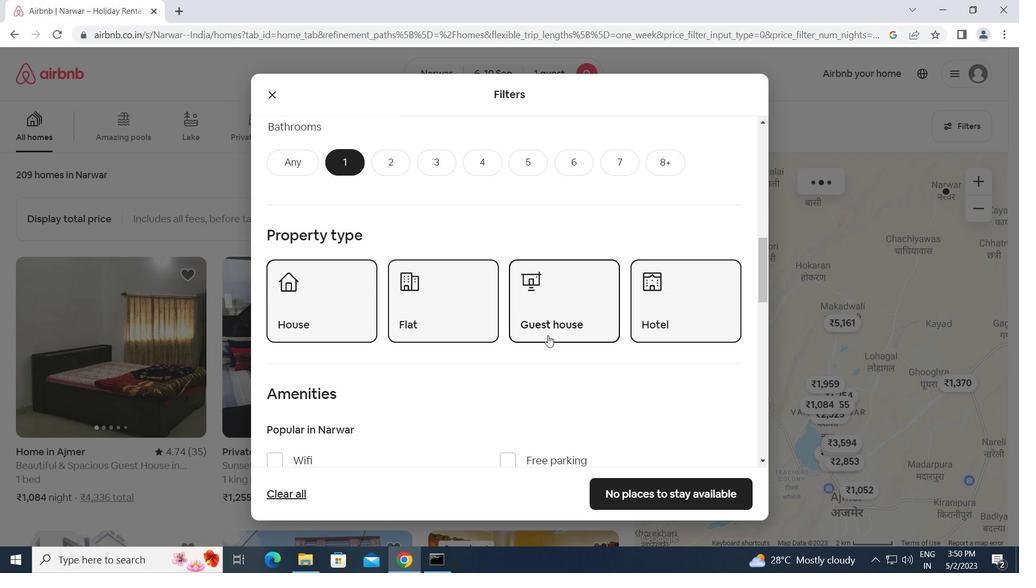 
Action: Mouse scrolled (548, 335) with delta (0, 0)
Screenshot: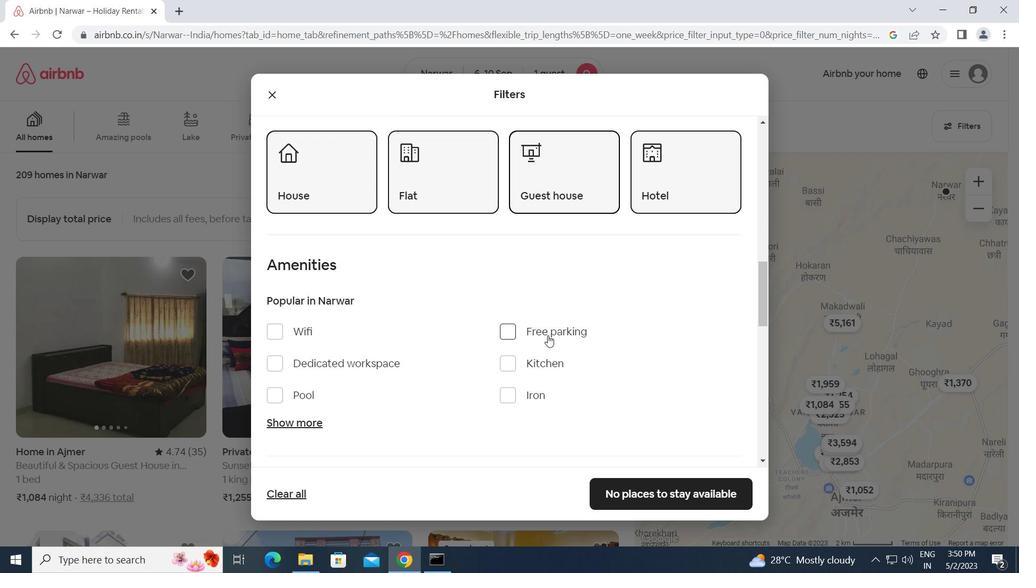 
Action: Mouse moved to (277, 356)
Screenshot: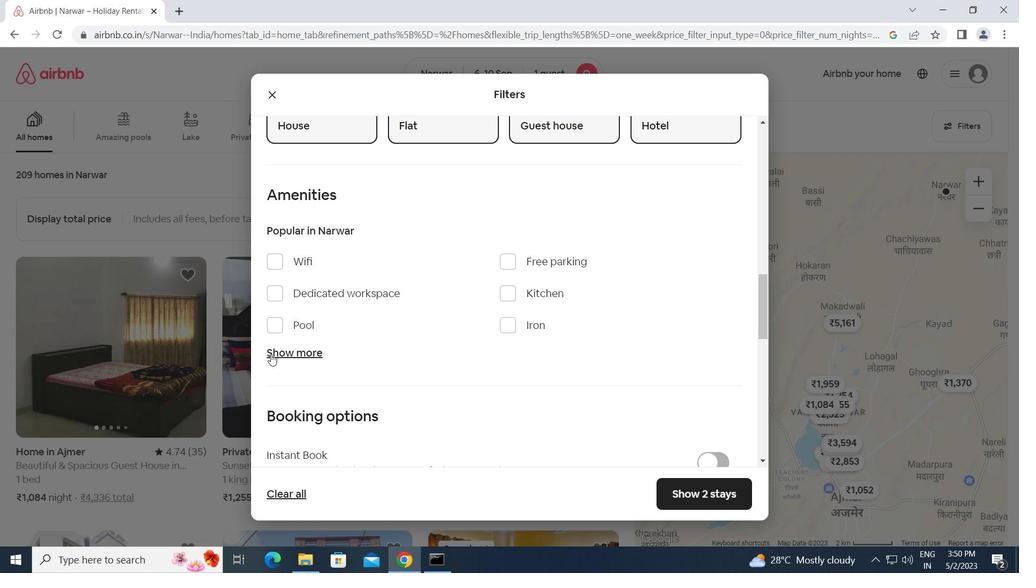 
Action: Mouse pressed left at (277, 356)
Screenshot: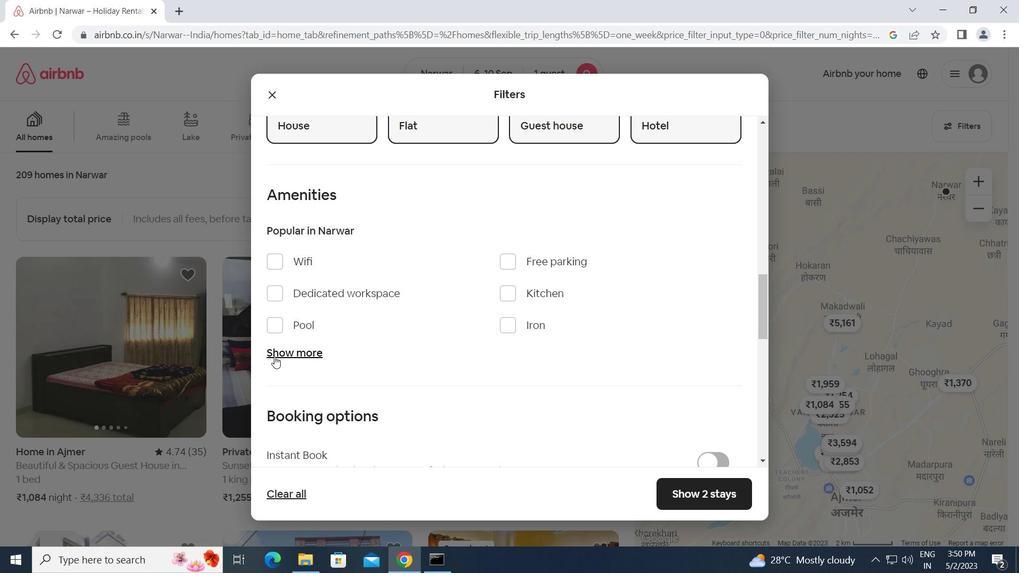 
Action: Mouse moved to (360, 422)
Screenshot: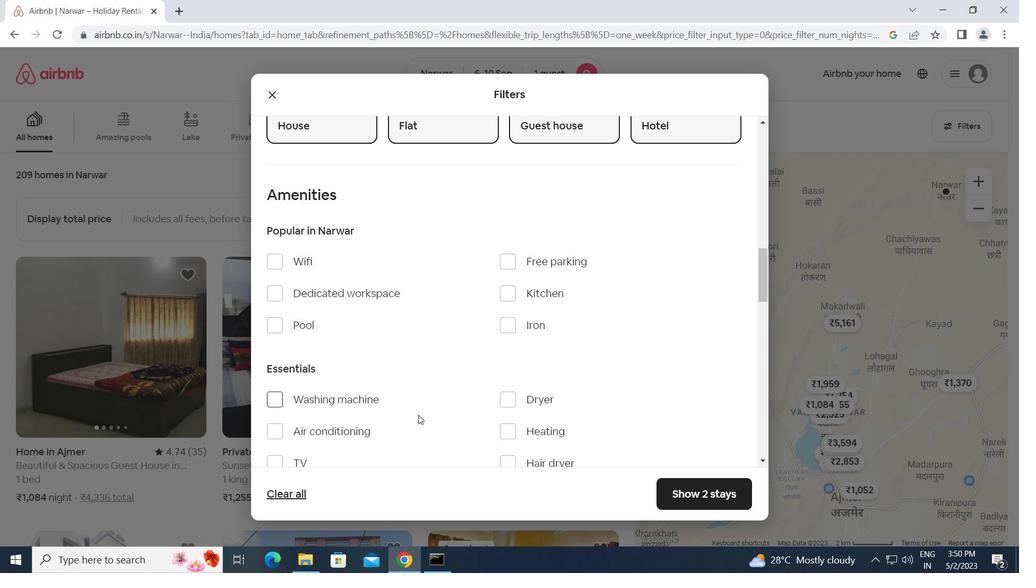 
Action: Mouse scrolled (360, 422) with delta (0, 0)
Screenshot: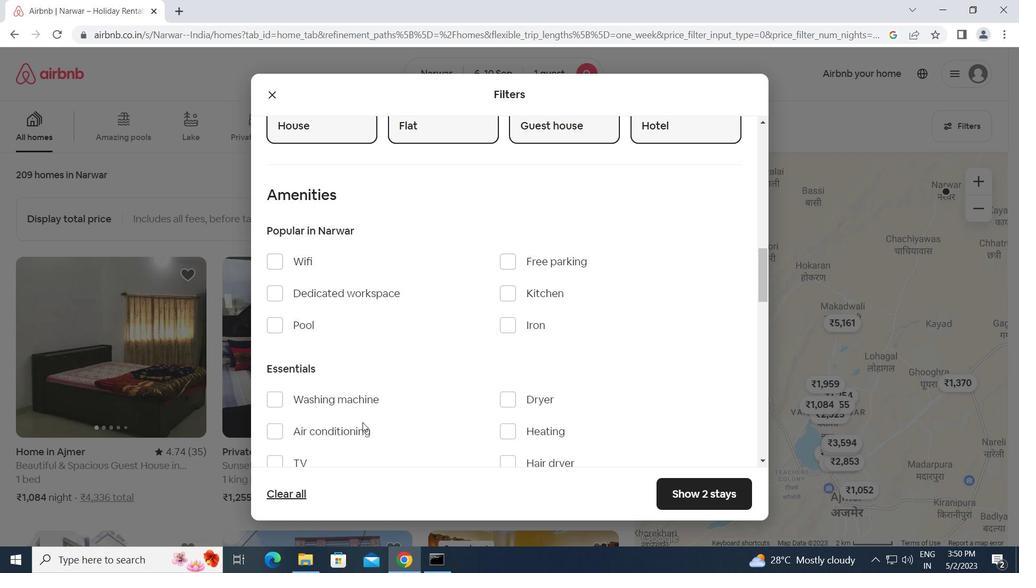
Action: Mouse moved to (282, 328)
Screenshot: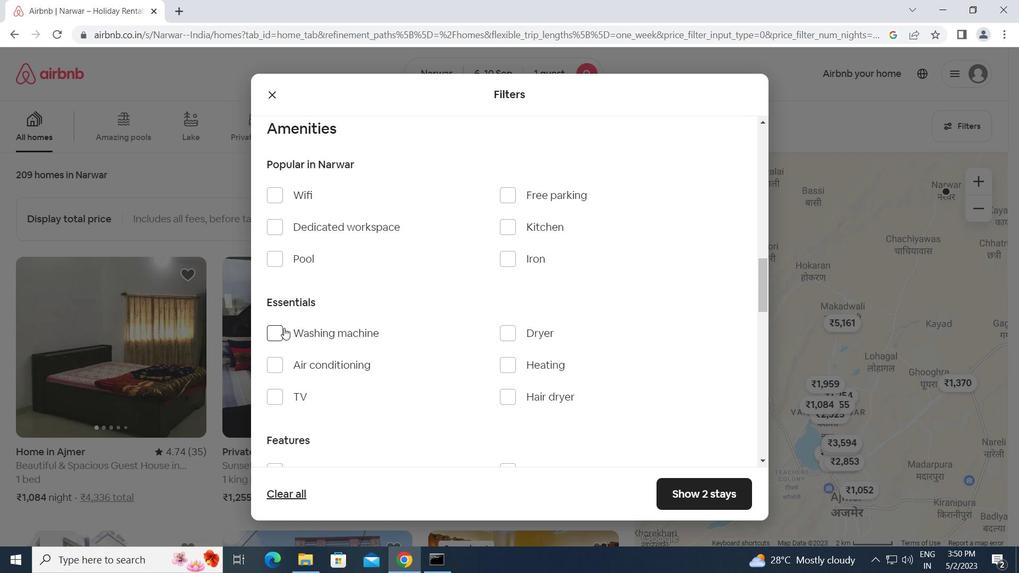 
Action: Mouse pressed left at (282, 328)
Screenshot: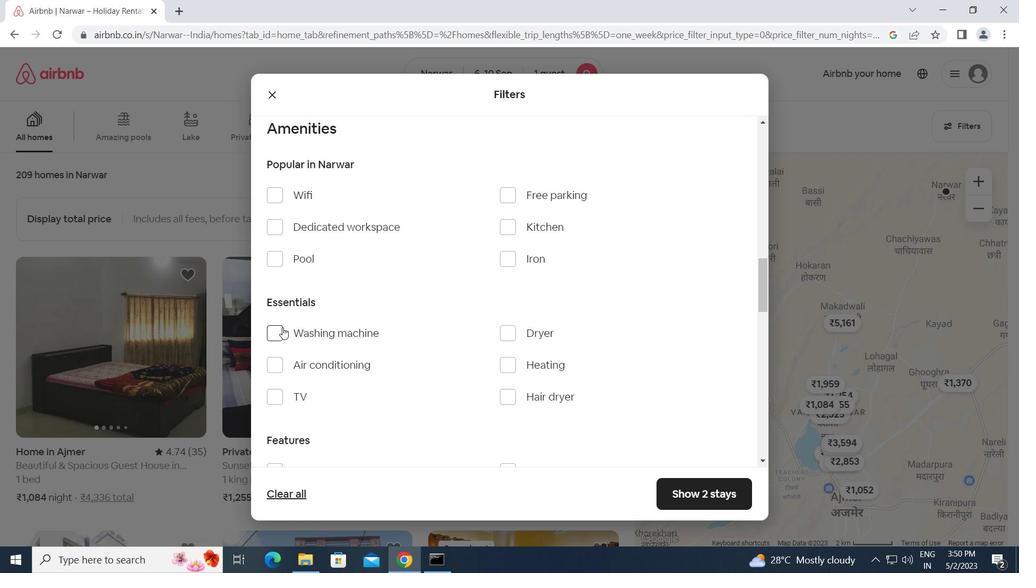 
Action: Mouse moved to (416, 346)
Screenshot: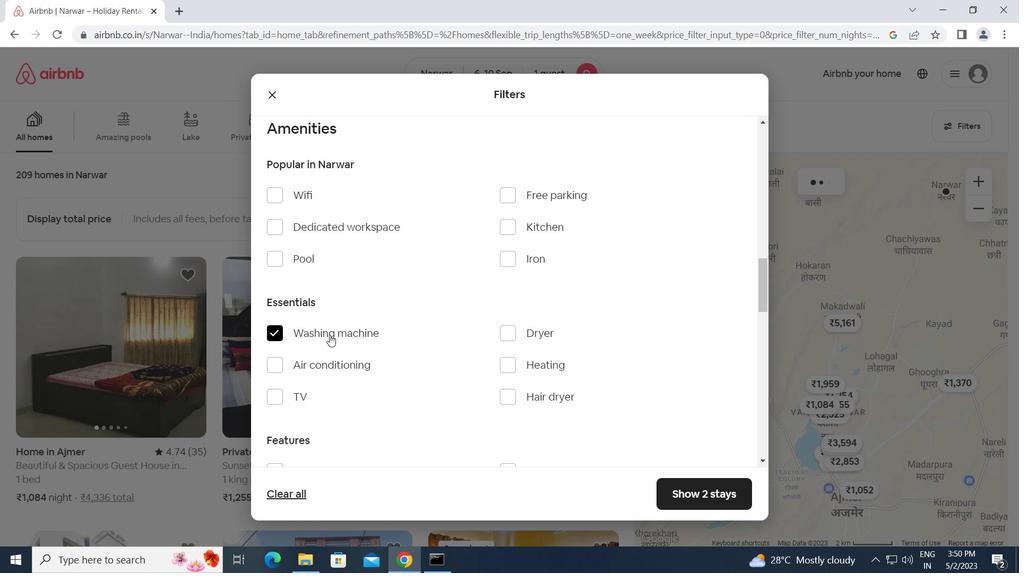 
Action: Mouse scrolled (416, 345) with delta (0, 0)
Screenshot: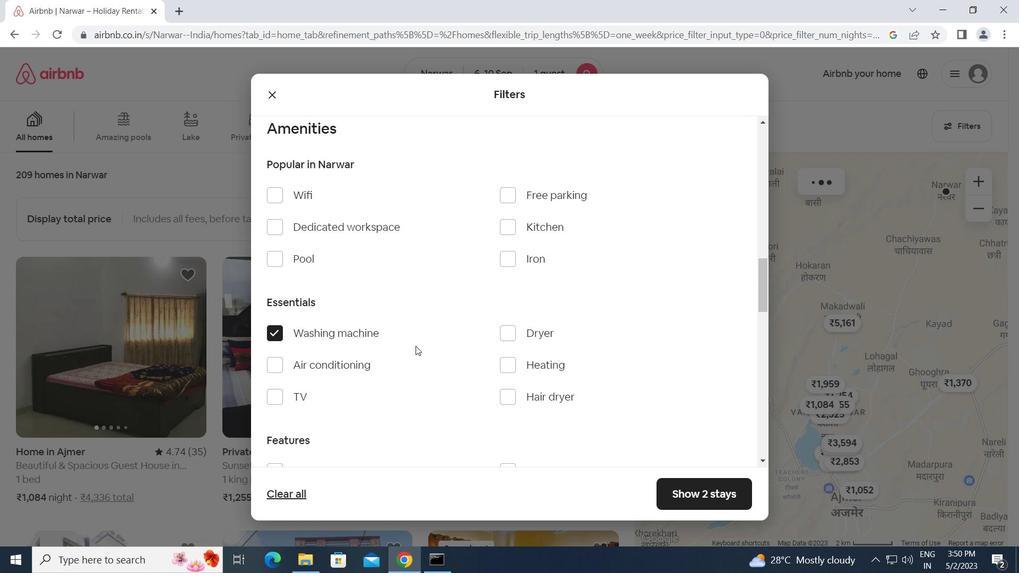 
Action: Mouse scrolled (416, 345) with delta (0, 0)
Screenshot: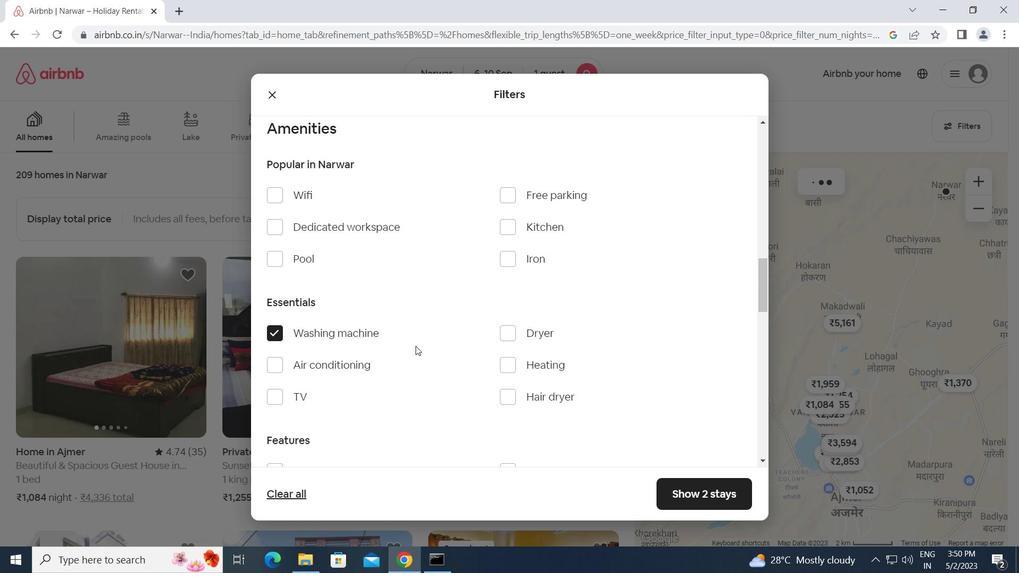 
Action: Mouse scrolled (416, 345) with delta (0, 0)
Screenshot: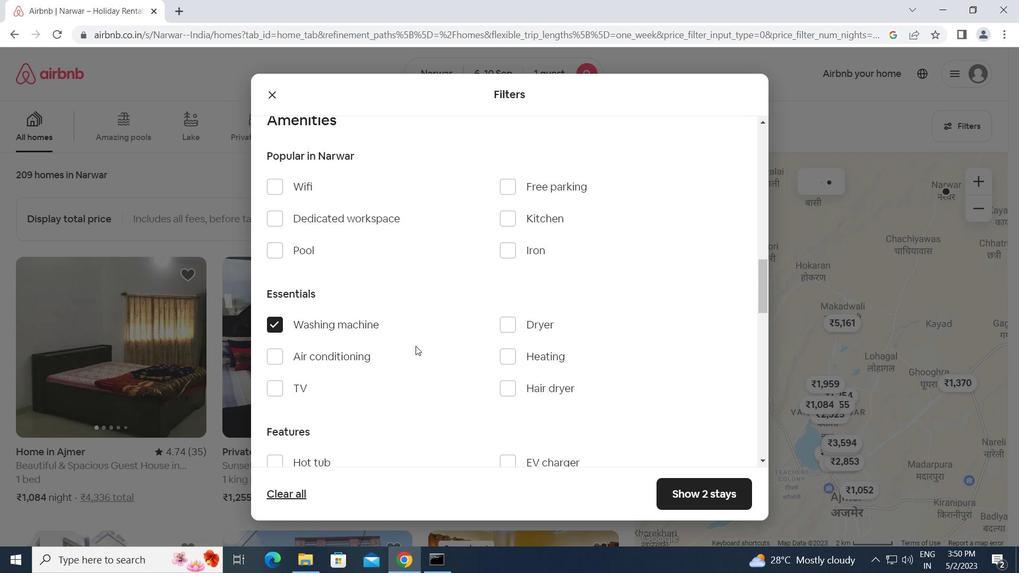 
Action: Mouse scrolled (416, 345) with delta (0, 0)
Screenshot: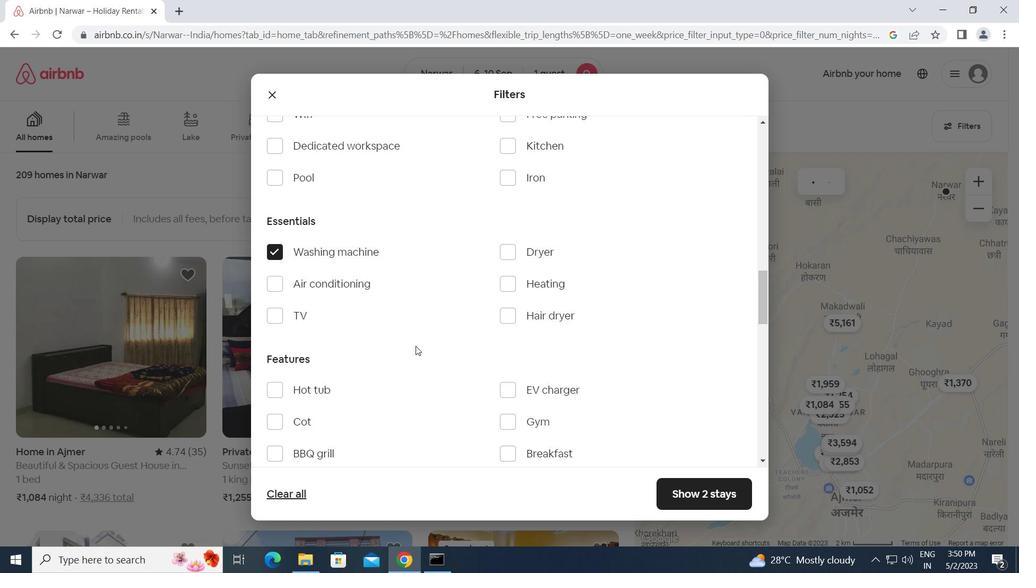 
Action: Mouse scrolled (416, 345) with delta (0, 0)
Screenshot: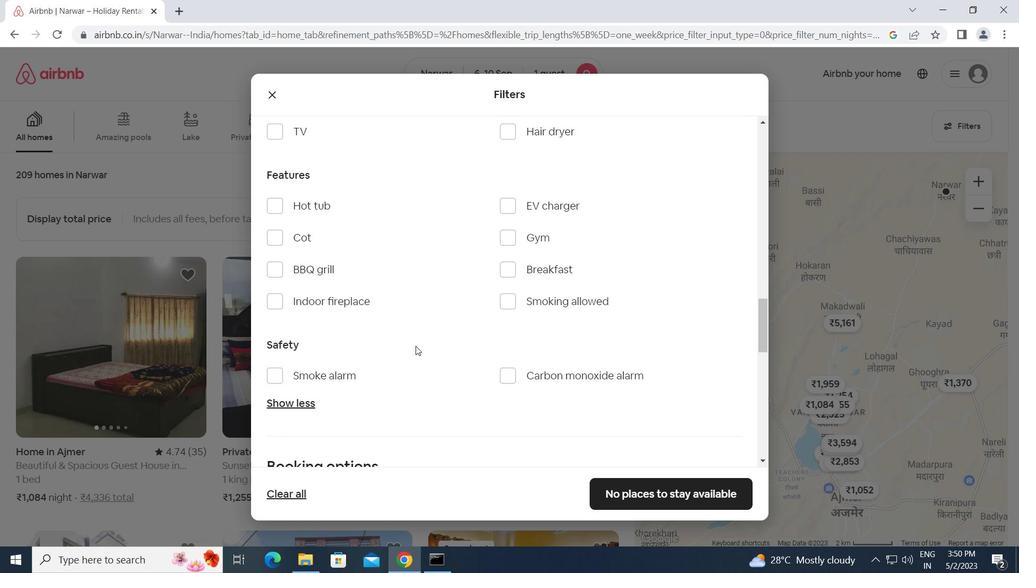 
Action: Mouse scrolled (416, 345) with delta (0, 0)
Screenshot: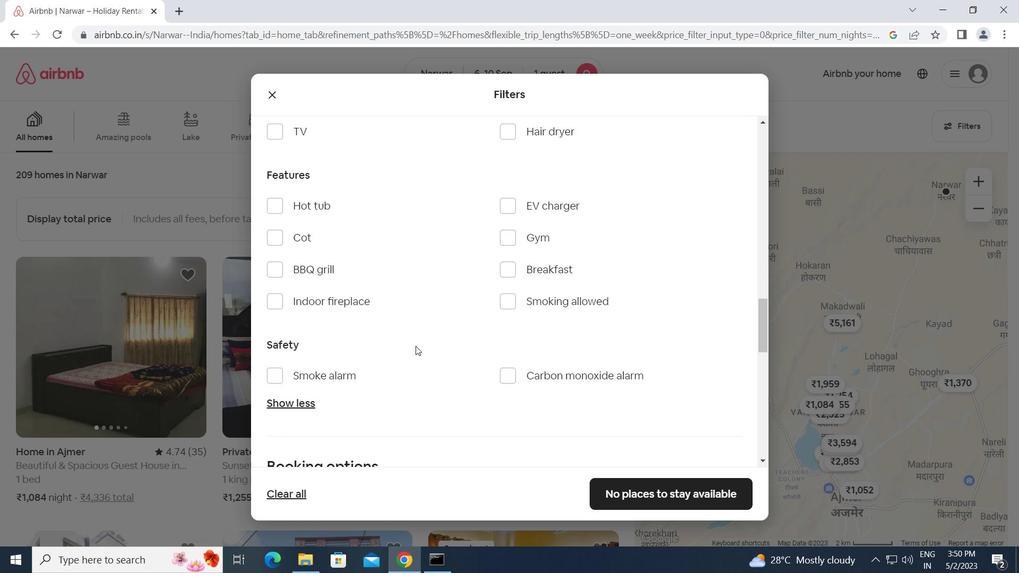 
Action: Mouse scrolled (416, 345) with delta (0, 0)
Screenshot: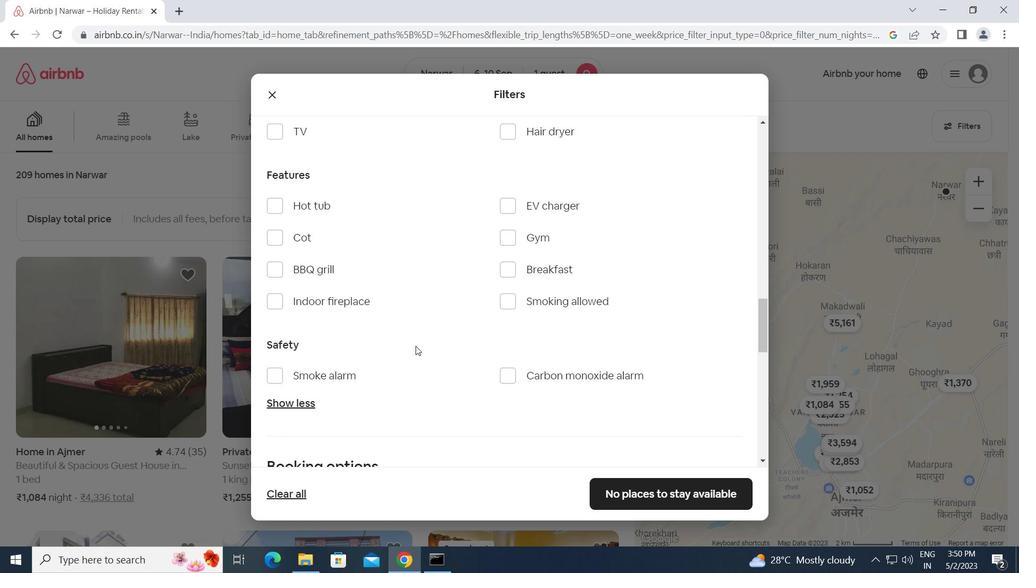 
Action: Mouse scrolled (416, 345) with delta (0, 0)
Screenshot: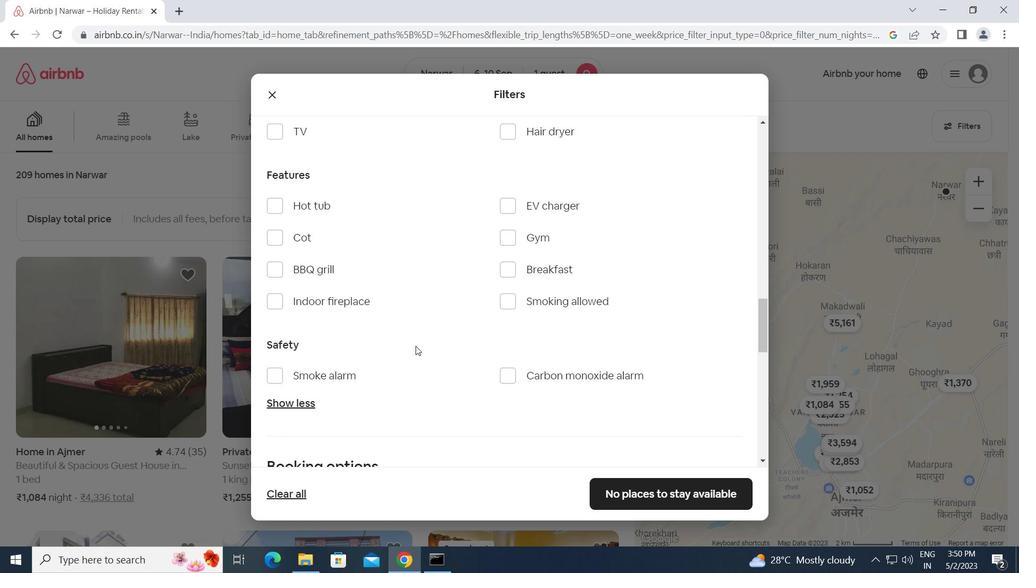 
Action: Mouse moved to (702, 285)
Screenshot: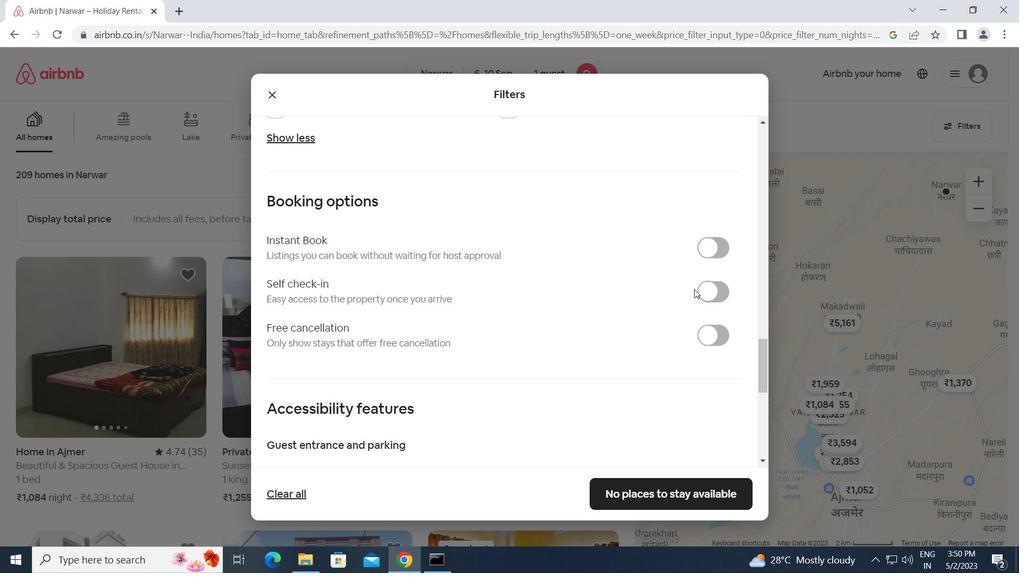 
Action: Mouse pressed left at (702, 285)
Screenshot: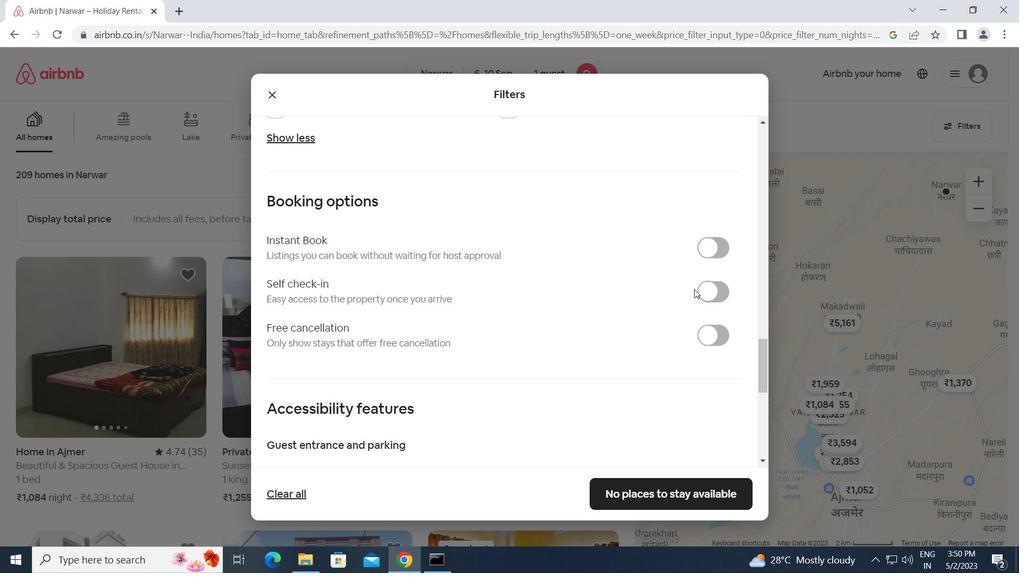 
Action: Mouse moved to (589, 345)
Screenshot: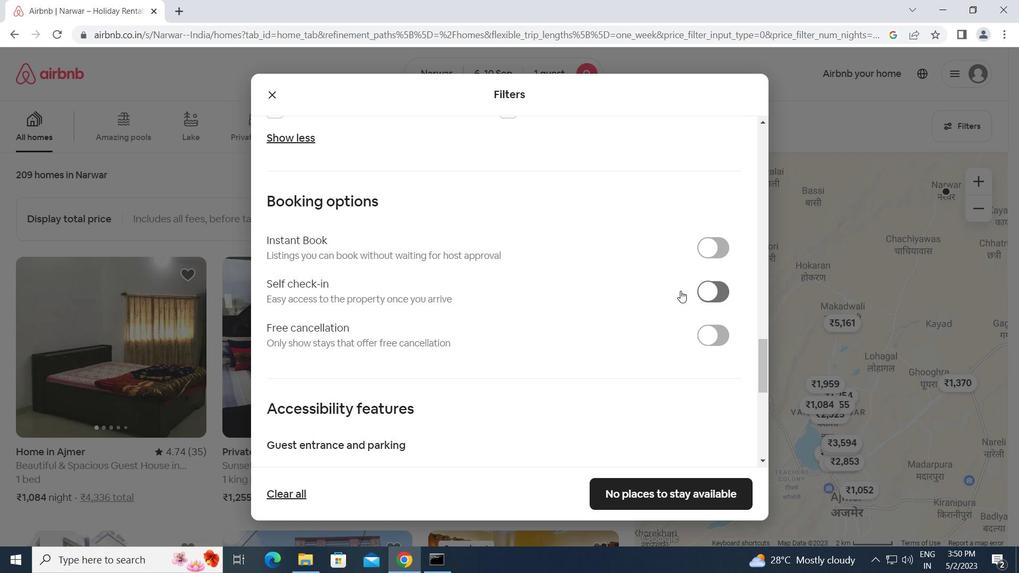 
Action: Mouse scrolled (589, 345) with delta (0, 0)
Screenshot: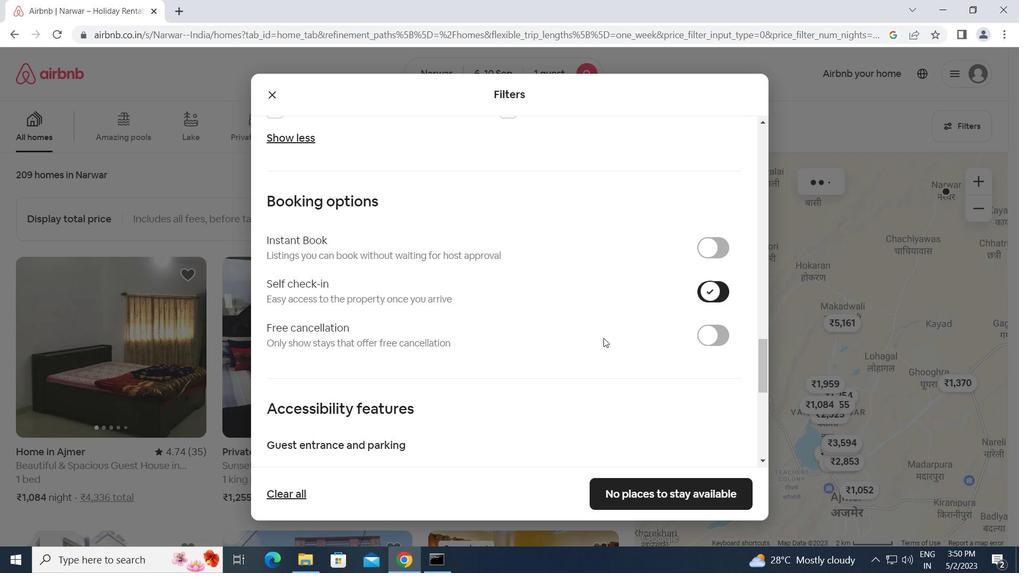 
Action: Mouse scrolled (589, 345) with delta (0, 0)
Screenshot: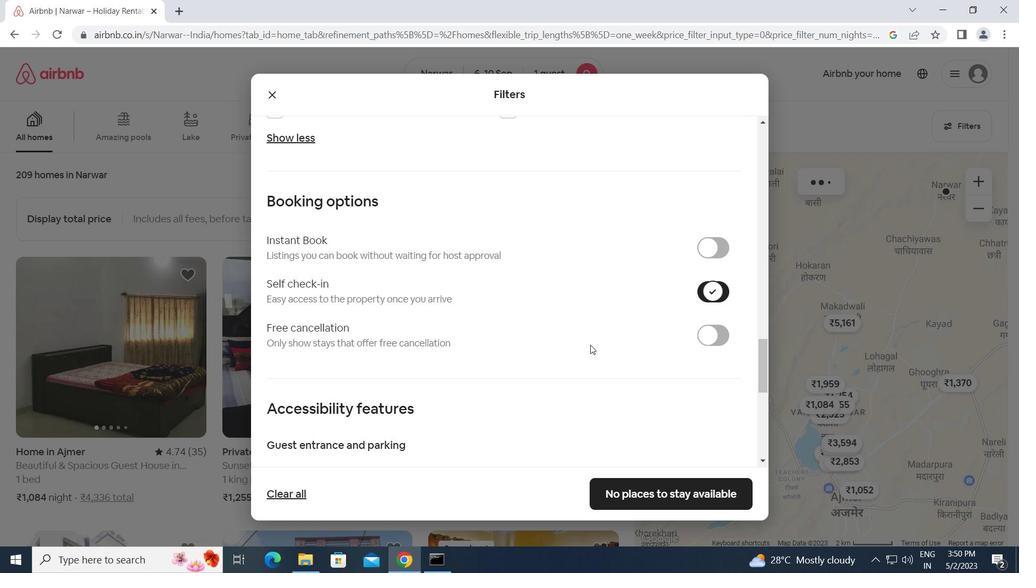 
Action: Mouse scrolled (589, 345) with delta (0, 0)
Screenshot: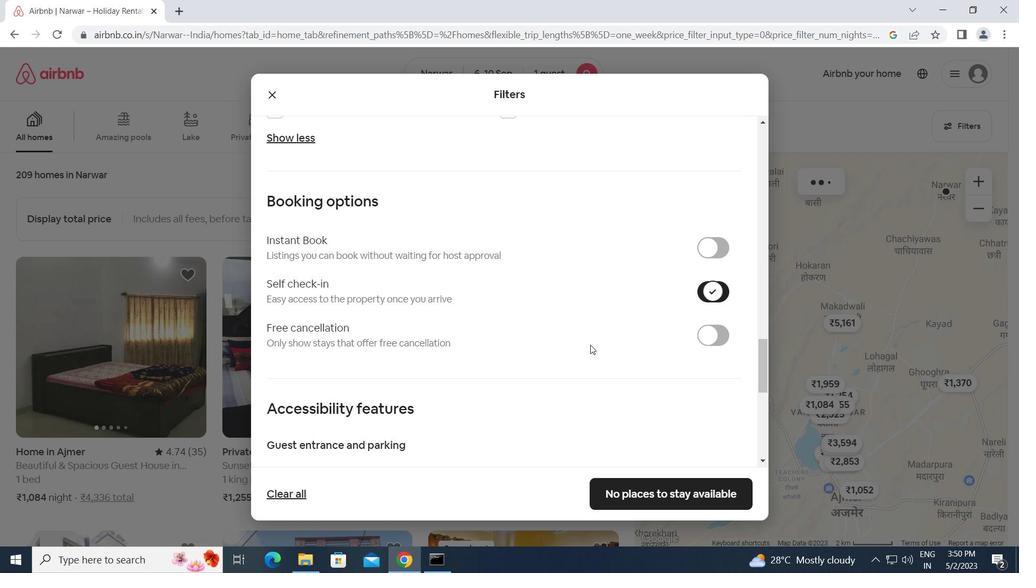 
Action: Mouse scrolled (589, 345) with delta (0, 0)
Screenshot: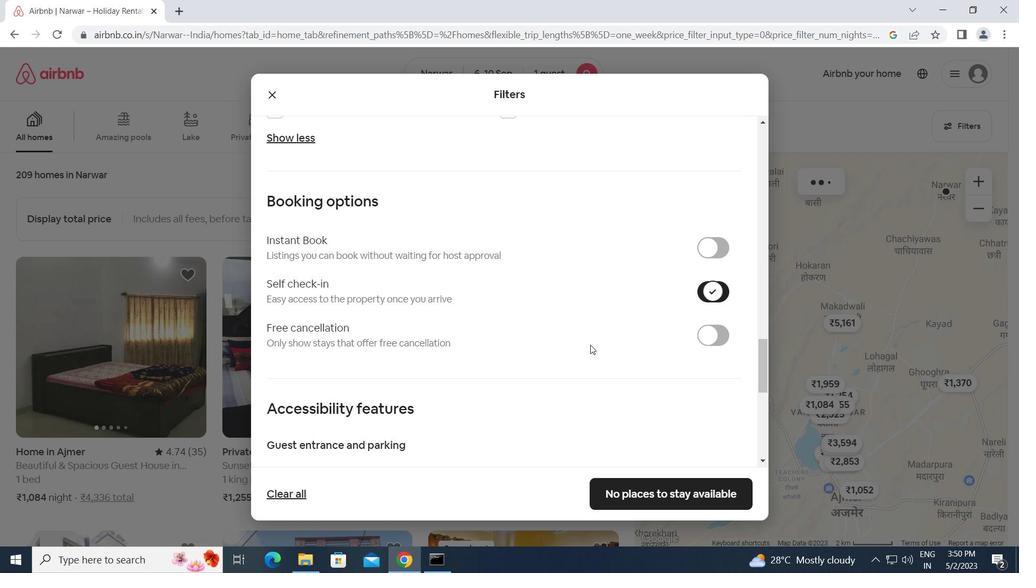 
Action: Mouse scrolled (589, 345) with delta (0, 0)
Screenshot: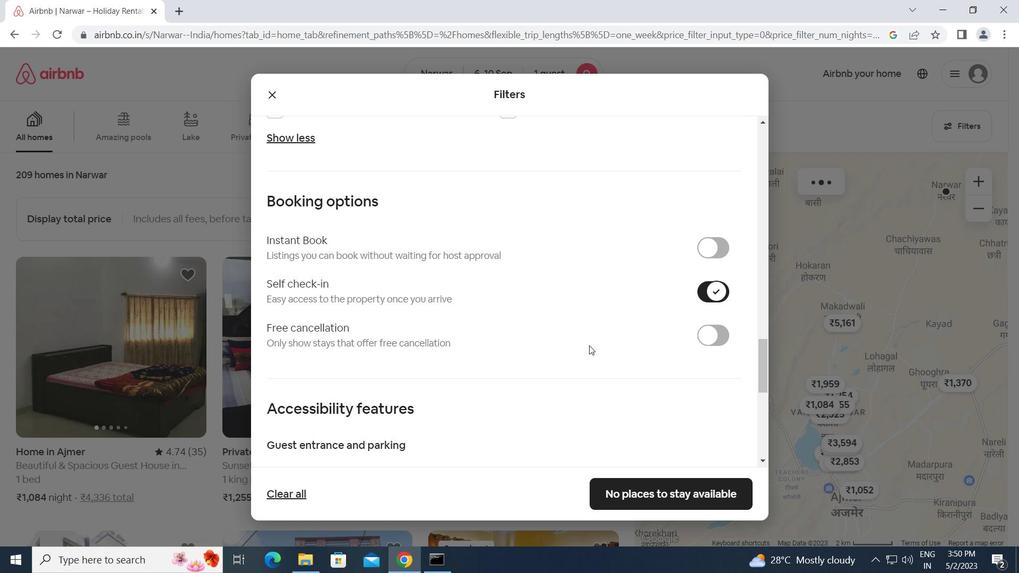 
Action: Mouse moved to (274, 453)
Screenshot: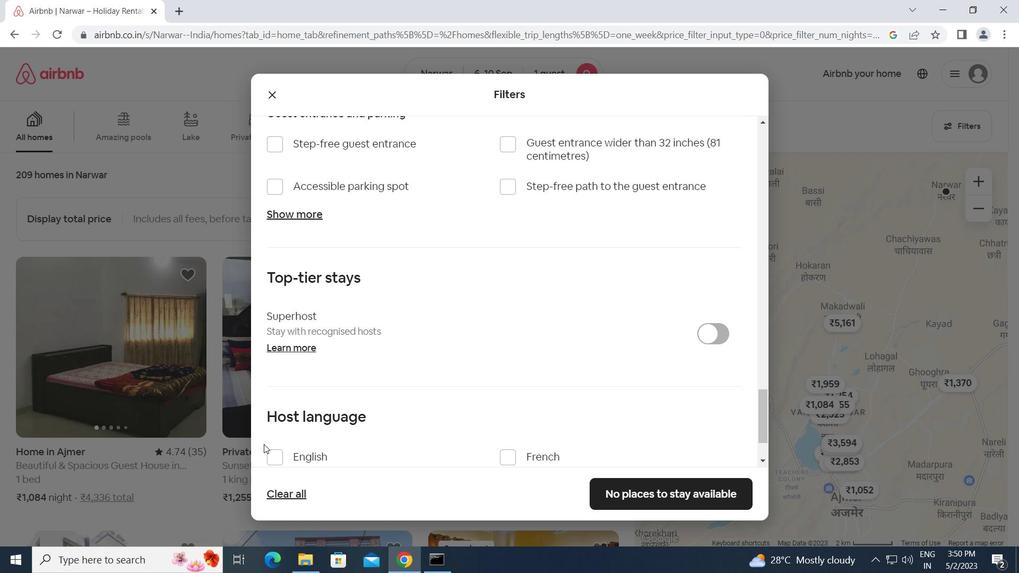 
Action: Mouse pressed left at (274, 453)
Screenshot: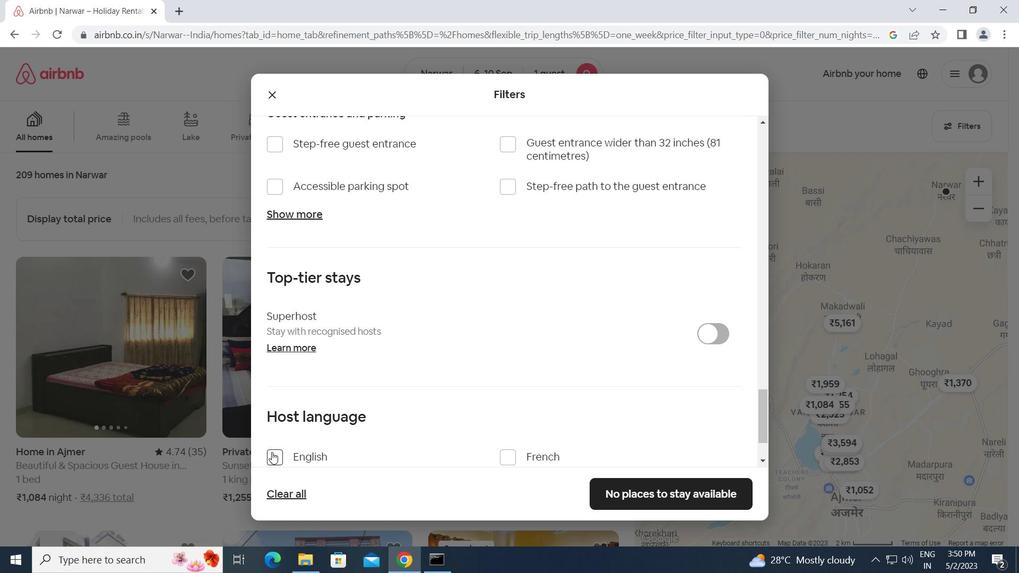 
Action: Mouse moved to (670, 491)
Screenshot: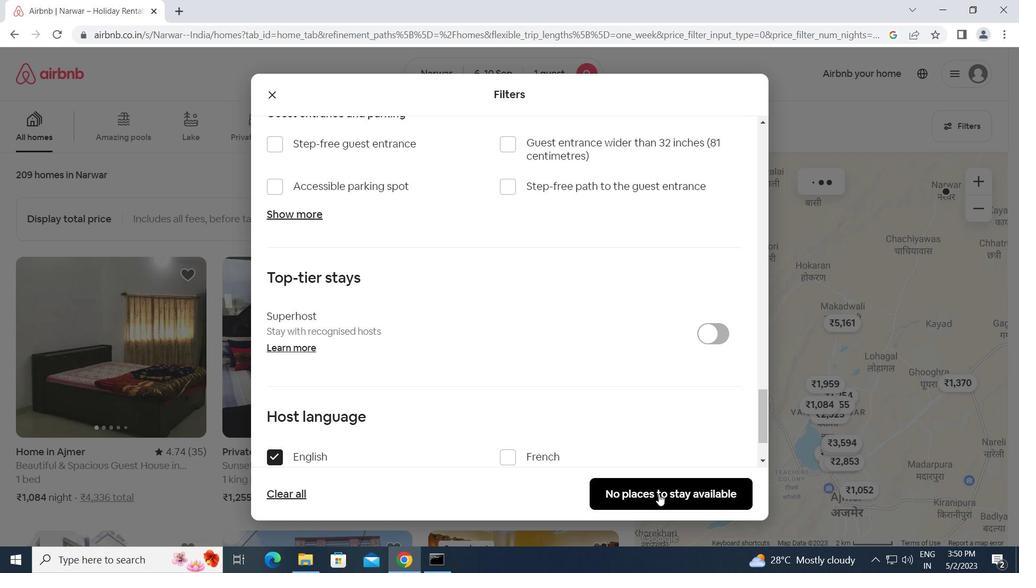 
Action: Mouse pressed left at (670, 491)
Screenshot: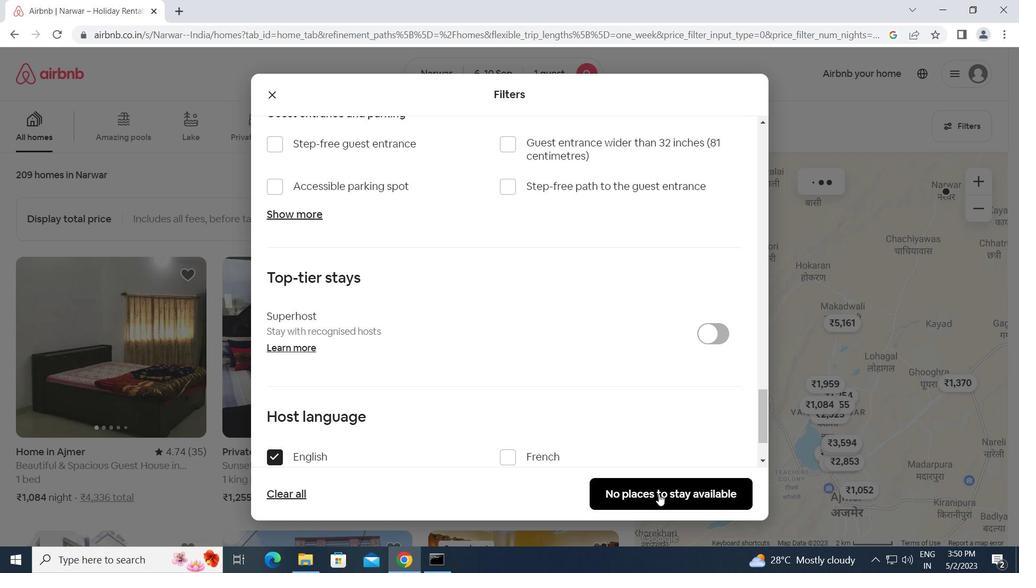 
Action: Mouse moved to (665, 485)
Screenshot: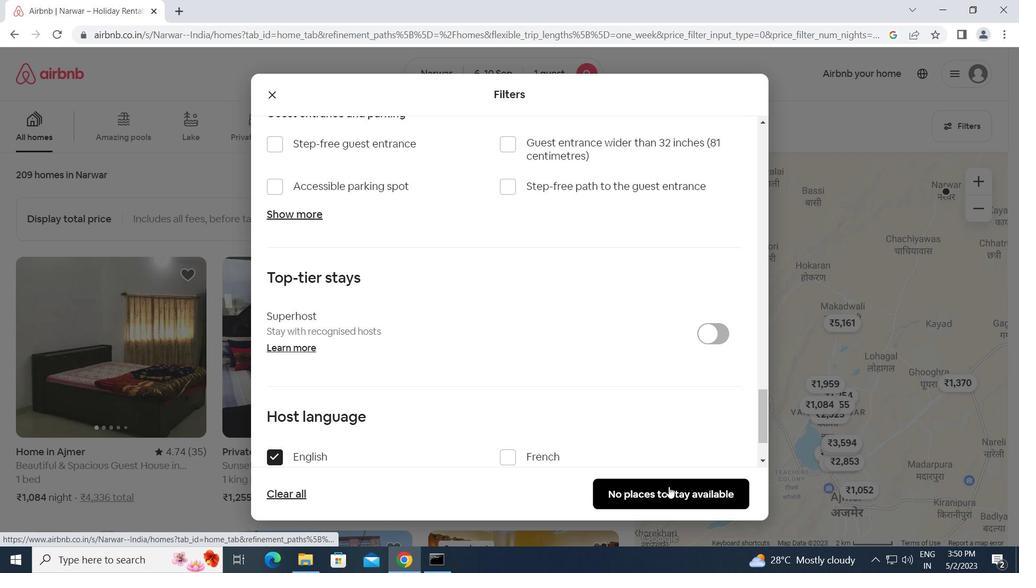 
